 Task: Look for products in the category "Flatbreads" from Outer Aisle only.
Action: Mouse moved to (18, 103)
Screenshot: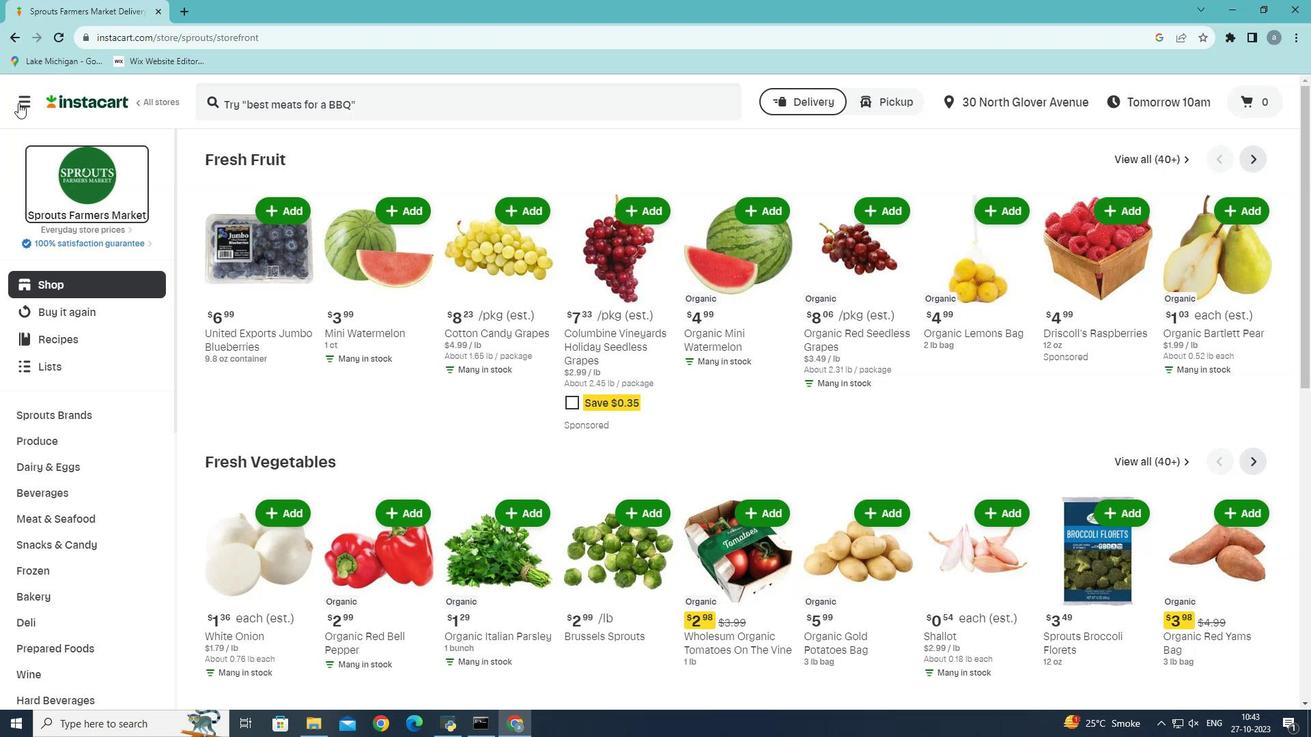 
Action: Mouse pressed left at (18, 103)
Screenshot: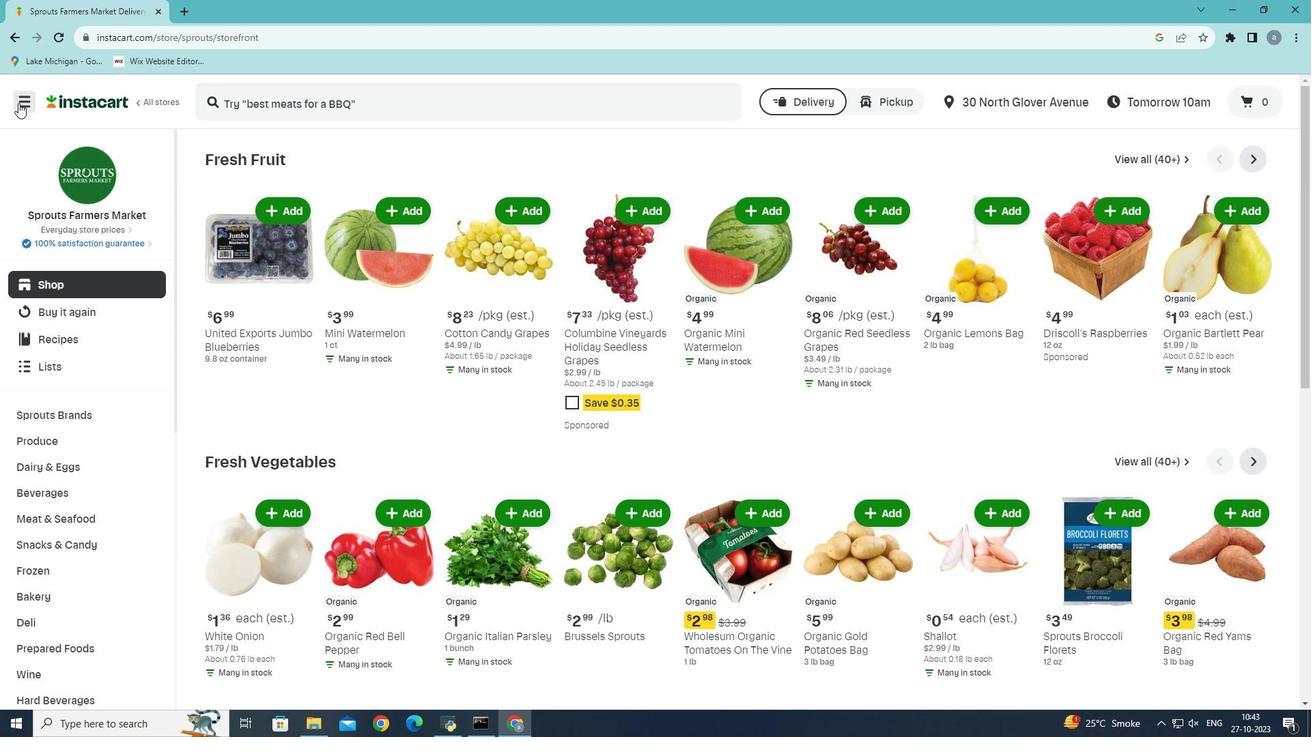 
Action: Mouse moved to (98, 405)
Screenshot: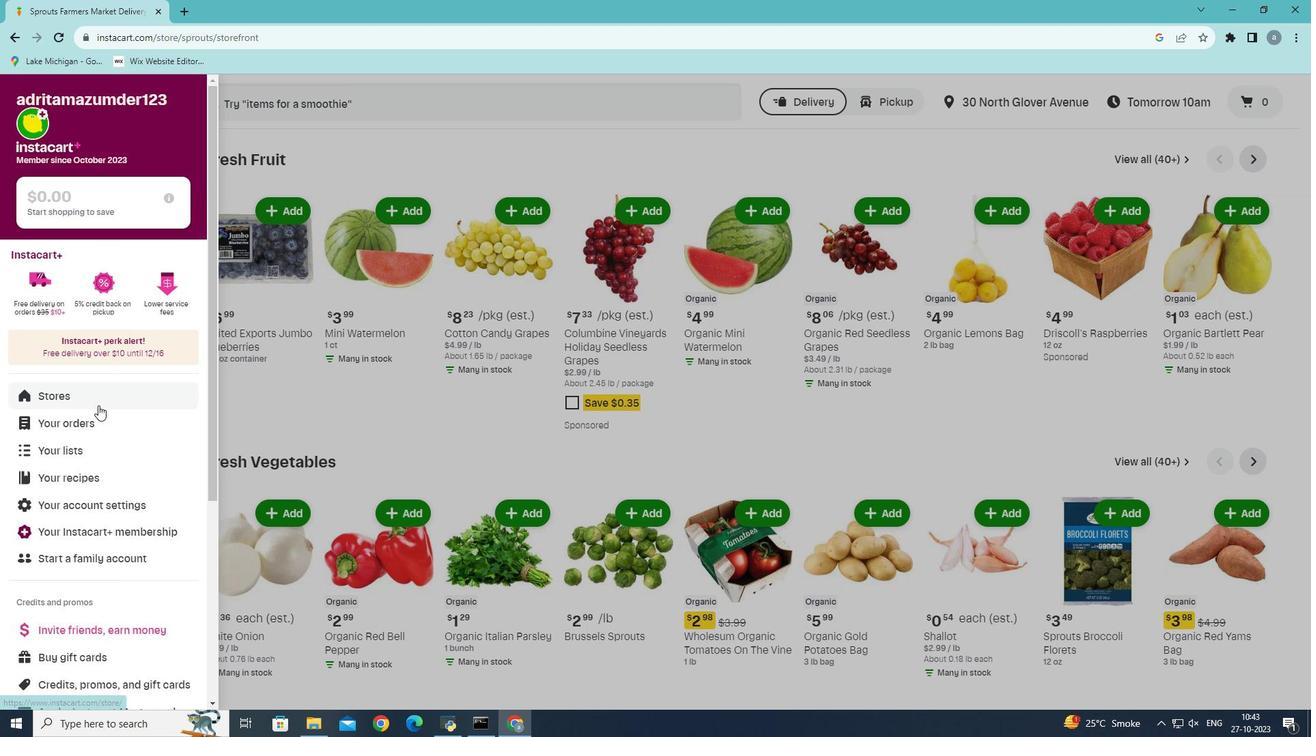 
Action: Mouse pressed left at (98, 405)
Screenshot: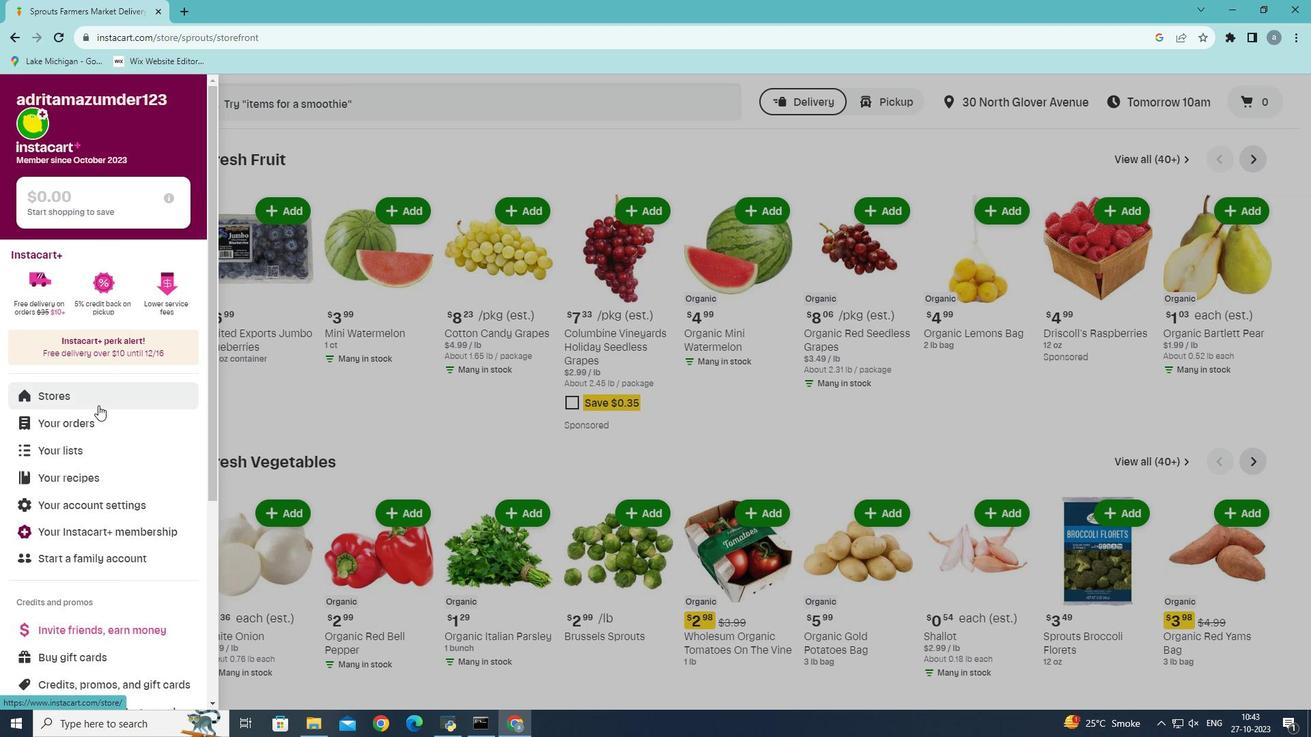 
Action: Mouse moved to (318, 163)
Screenshot: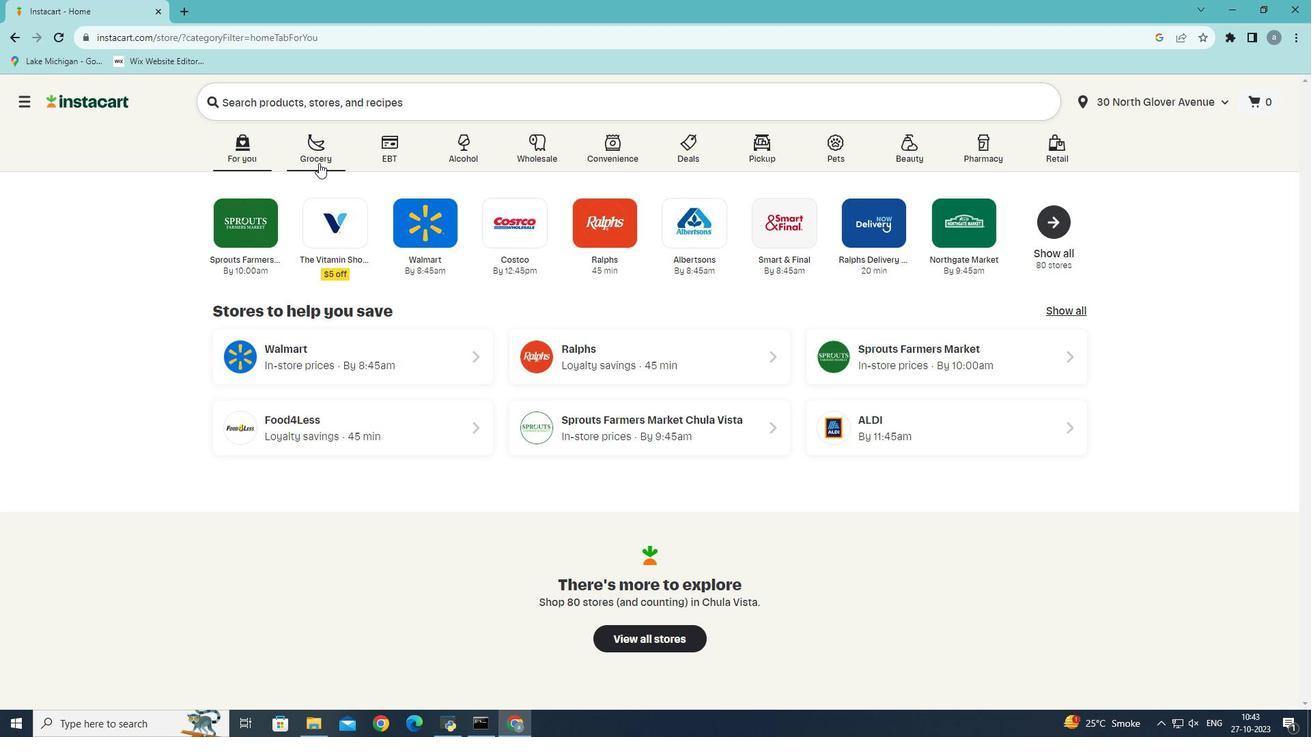 
Action: Mouse pressed left at (318, 163)
Screenshot: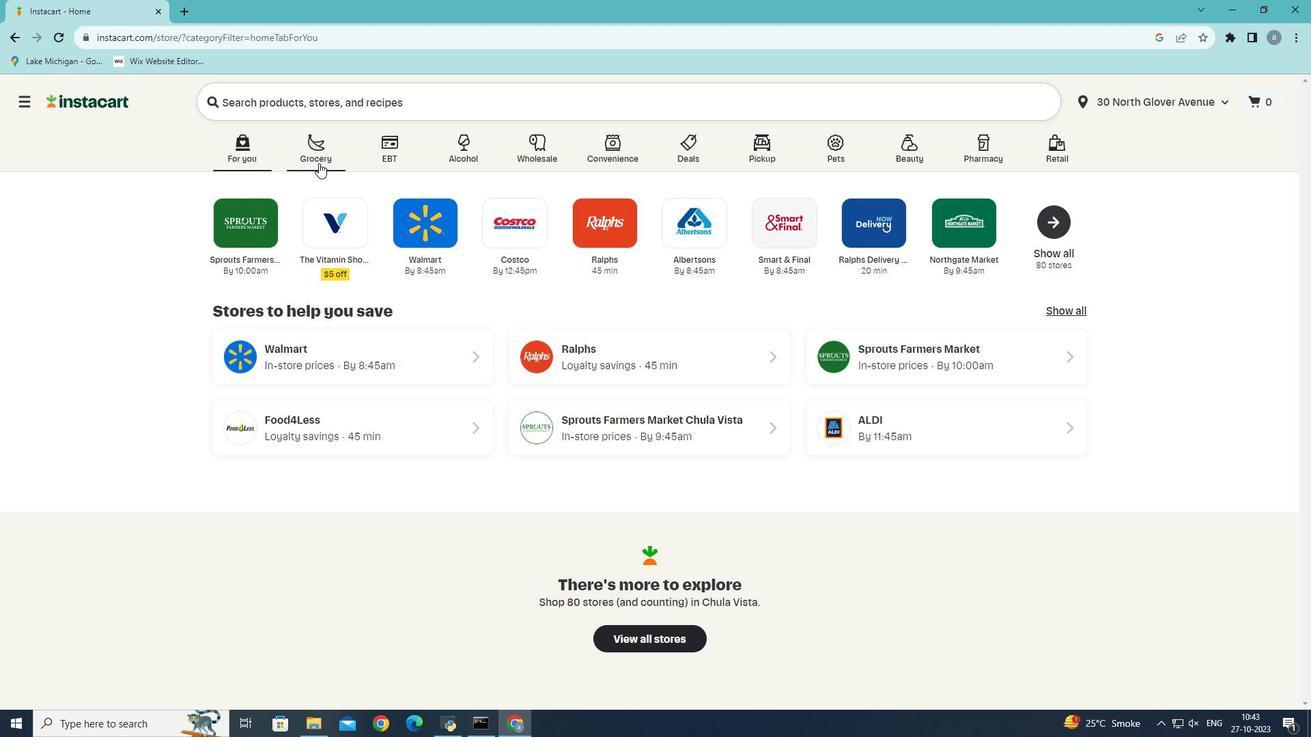 
Action: Mouse moved to (305, 396)
Screenshot: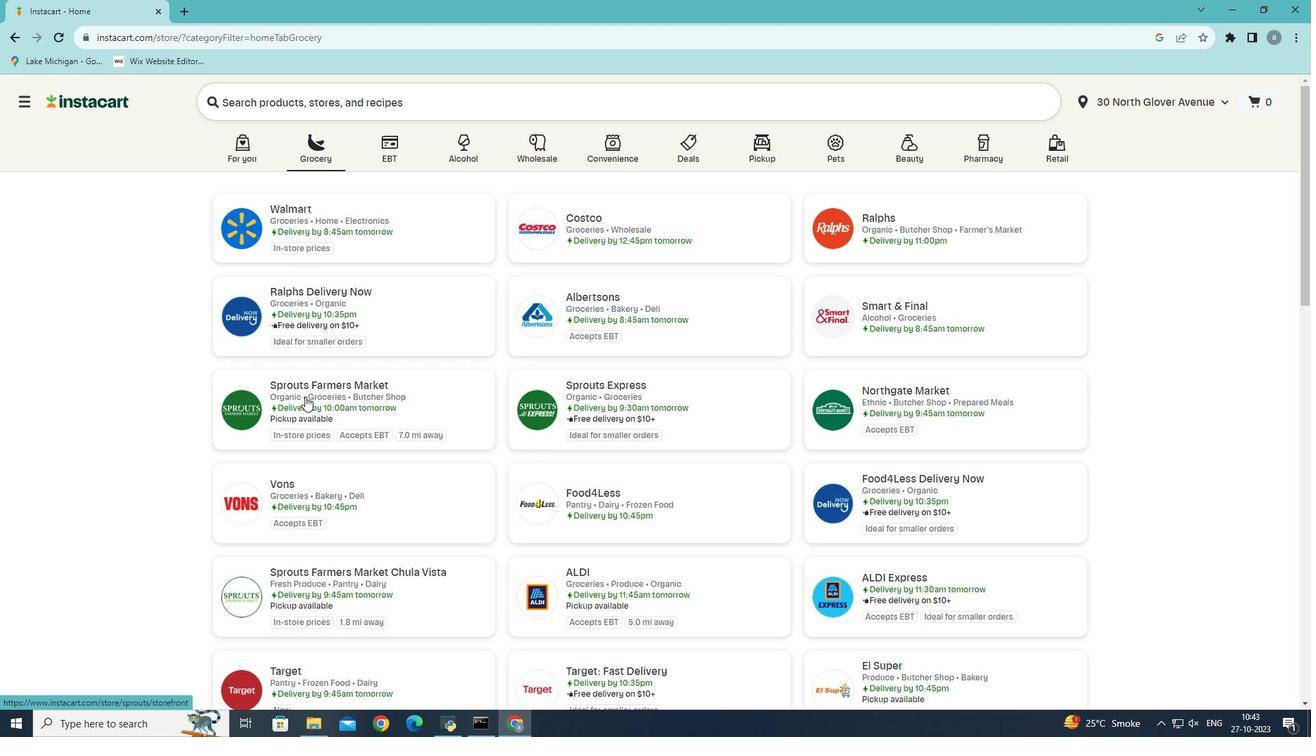 
Action: Mouse pressed left at (305, 396)
Screenshot: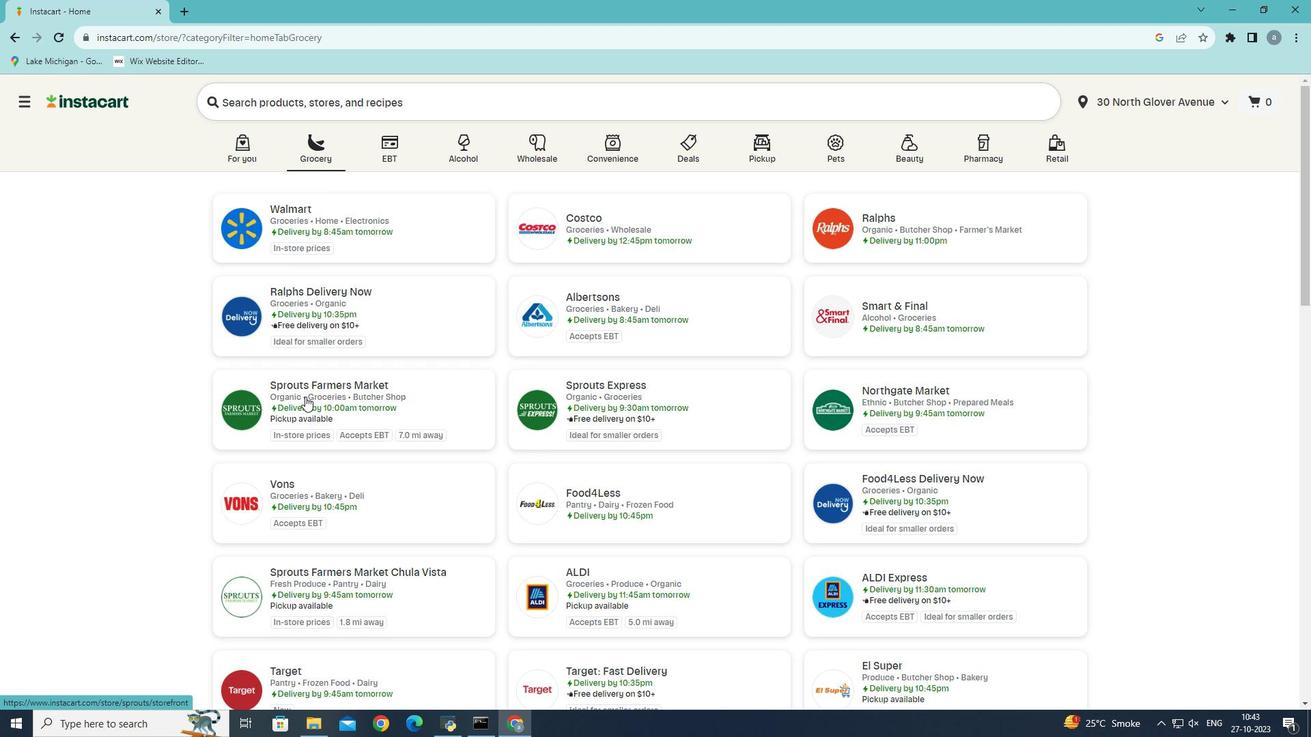 
Action: Mouse moved to (36, 592)
Screenshot: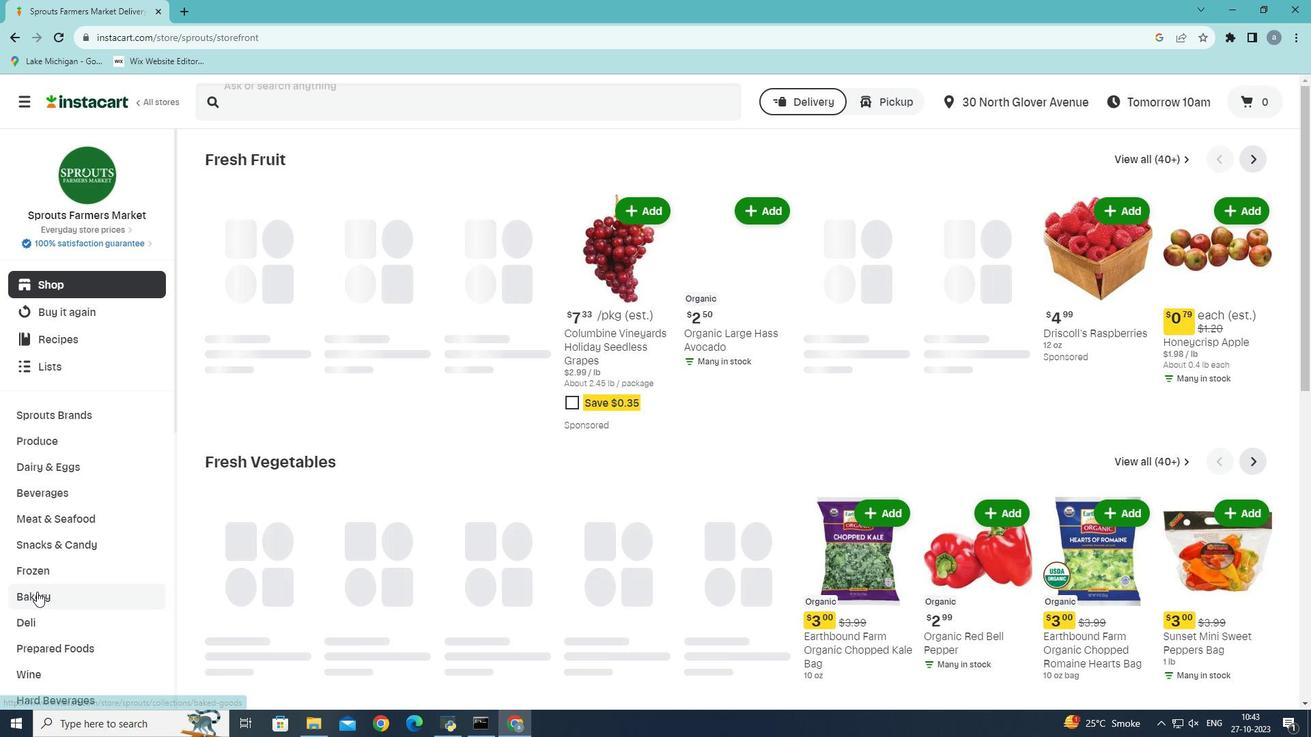 
Action: Mouse pressed left at (36, 592)
Screenshot: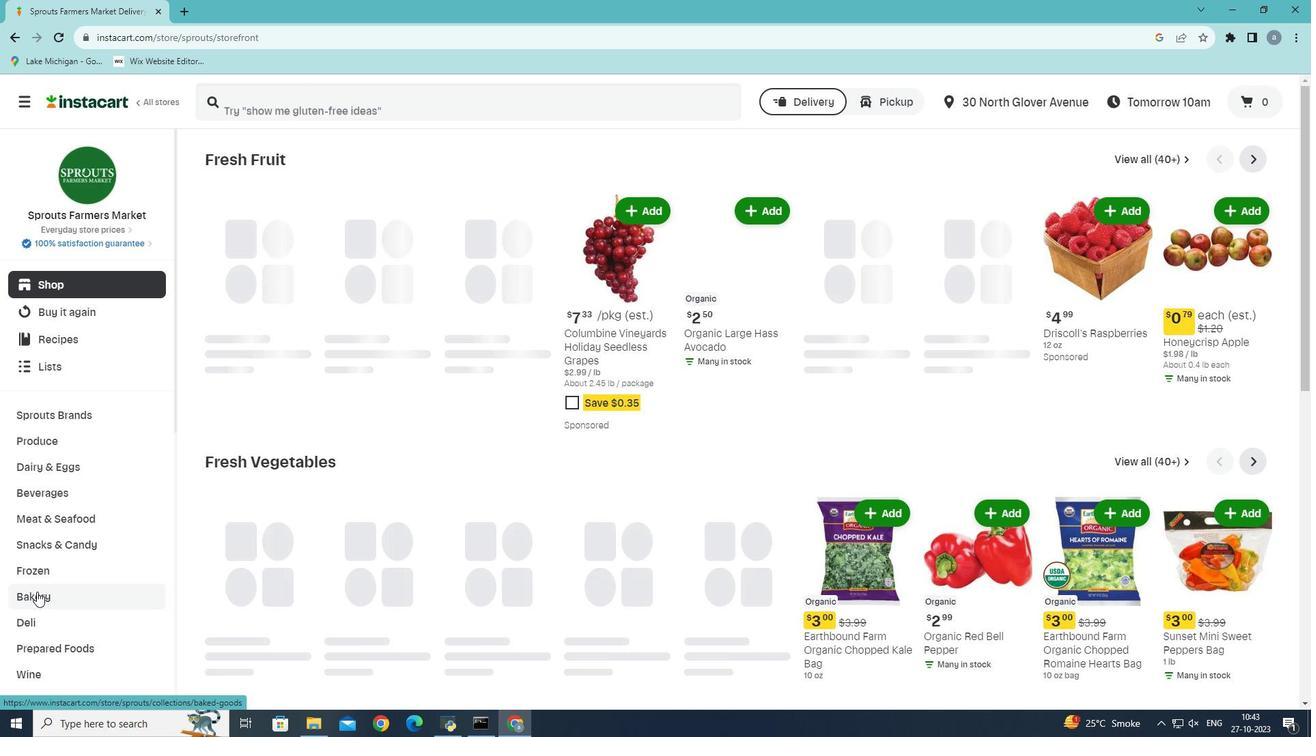 
Action: Mouse moved to (1027, 188)
Screenshot: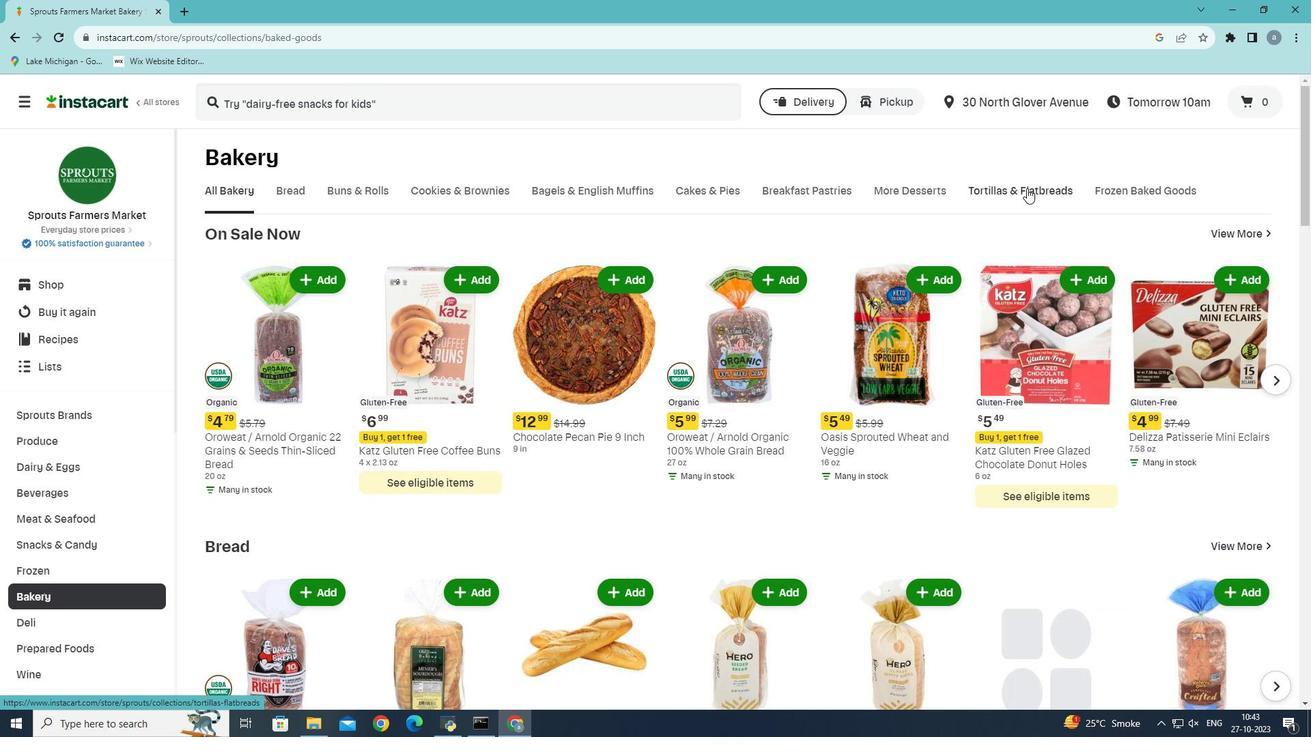 
Action: Mouse pressed left at (1027, 188)
Screenshot: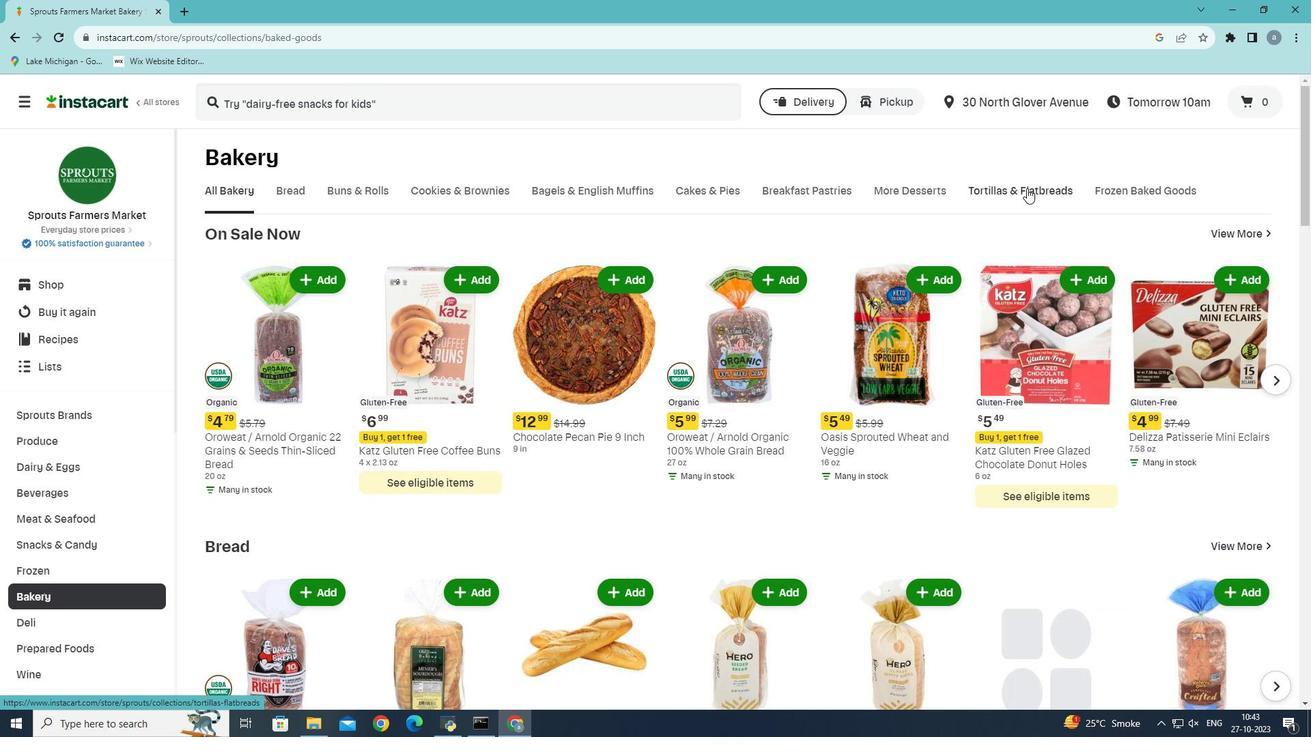 
Action: Mouse moved to (422, 260)
Screenshot: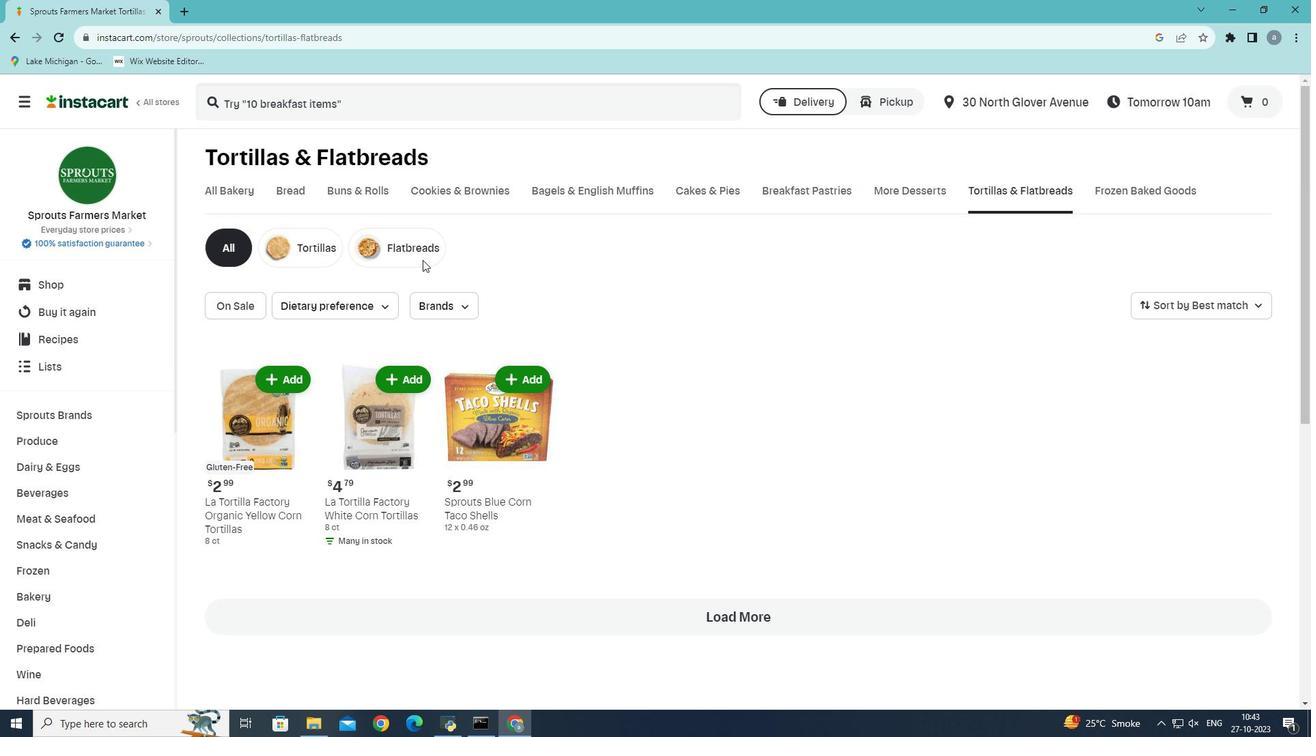 
Action: Mouse pressed left at (422, 260)
Screenshot: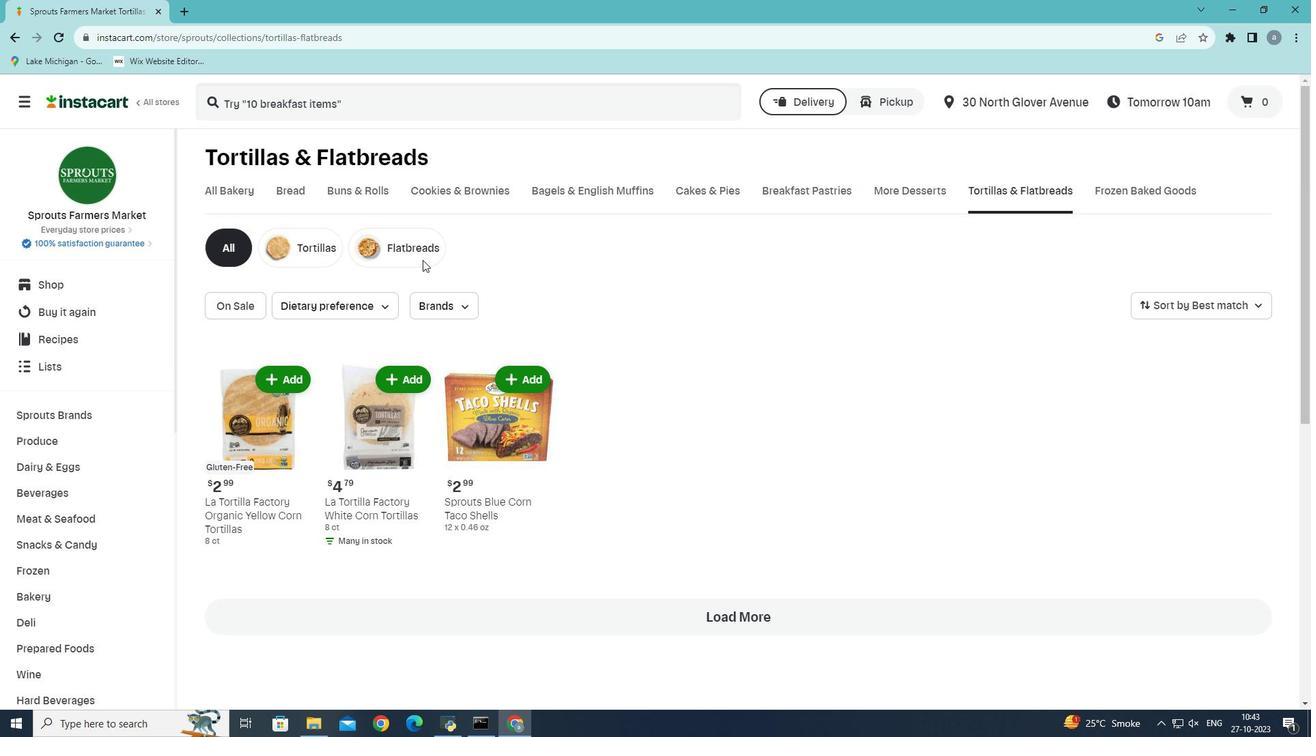 
Action: Mouse moved to (464, 308)
Screenshot: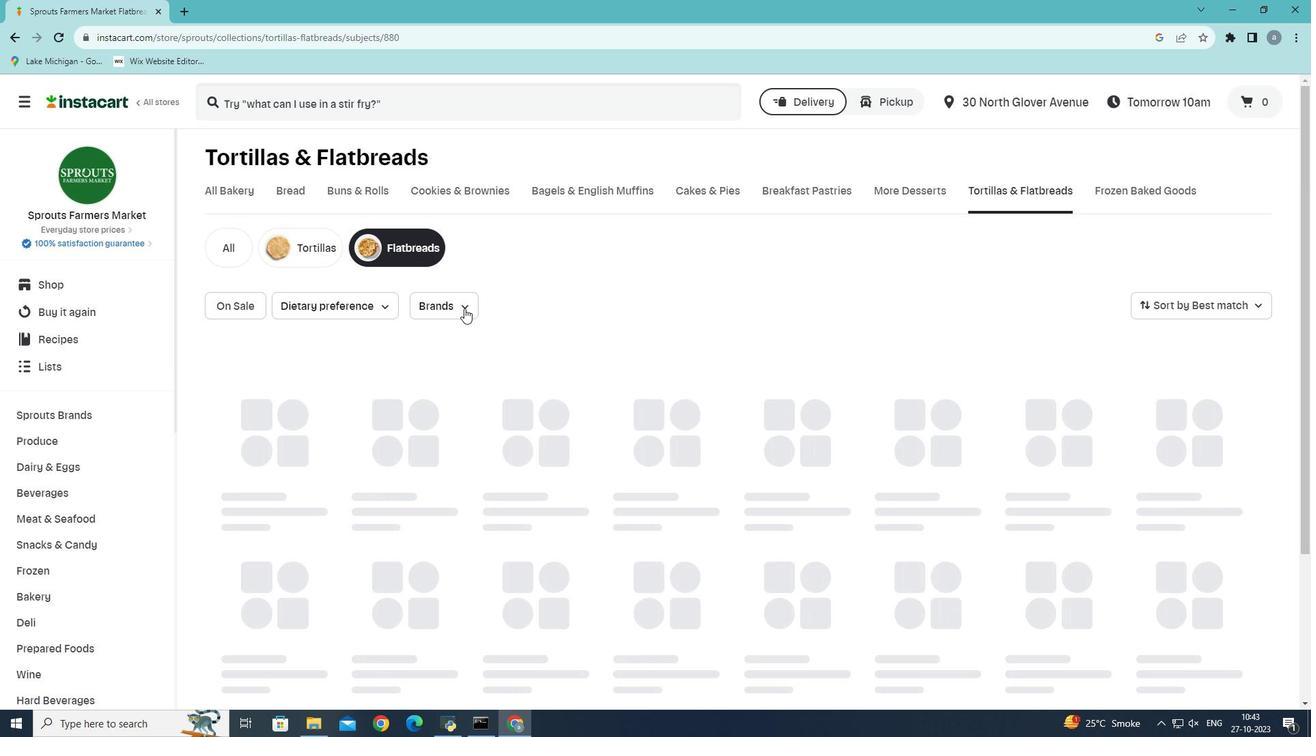 
Action: Mouse pressed left at (464, 308)
Screenshot: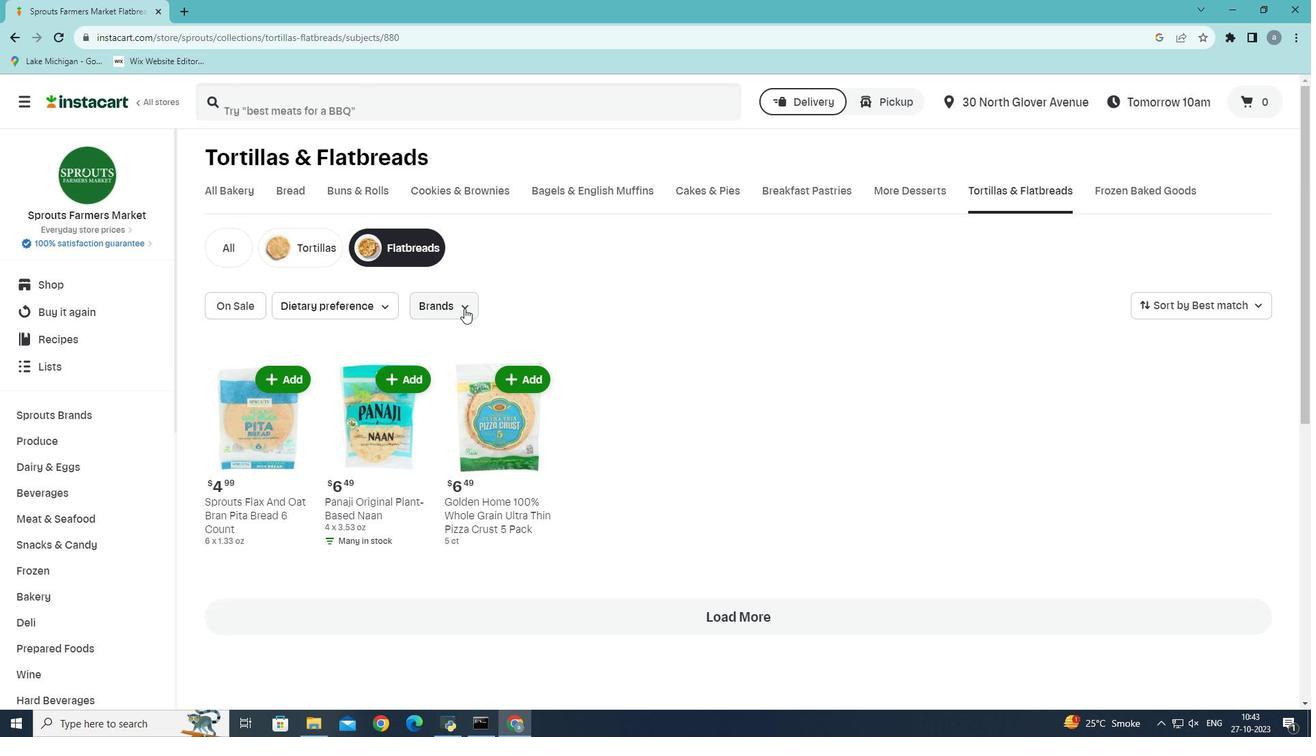 
Action: Mouse moved to (508, 398)
Screenshot: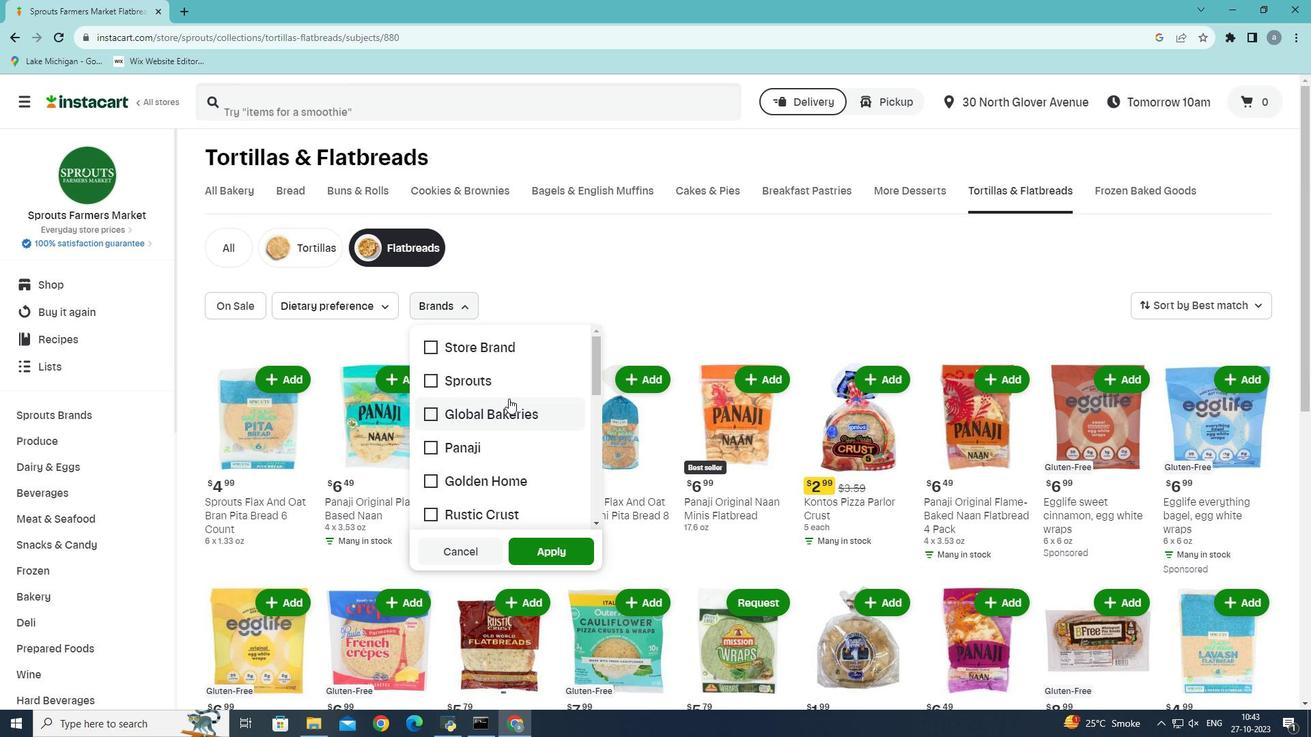 
Action: Mouse scrolled (508, 398) with delta (0, 0)
Screenshot: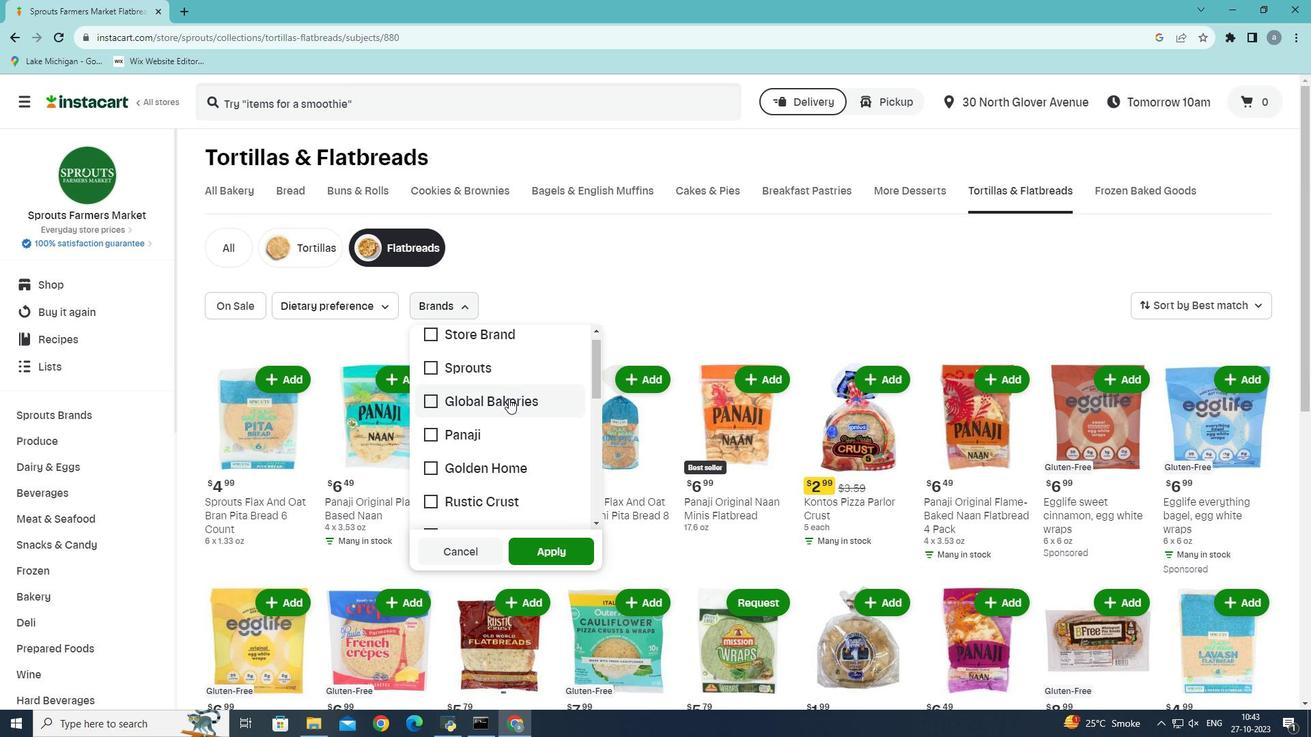 
Action: Mouse scrolled (508, 398) with delta (0, 0)
Screenshot: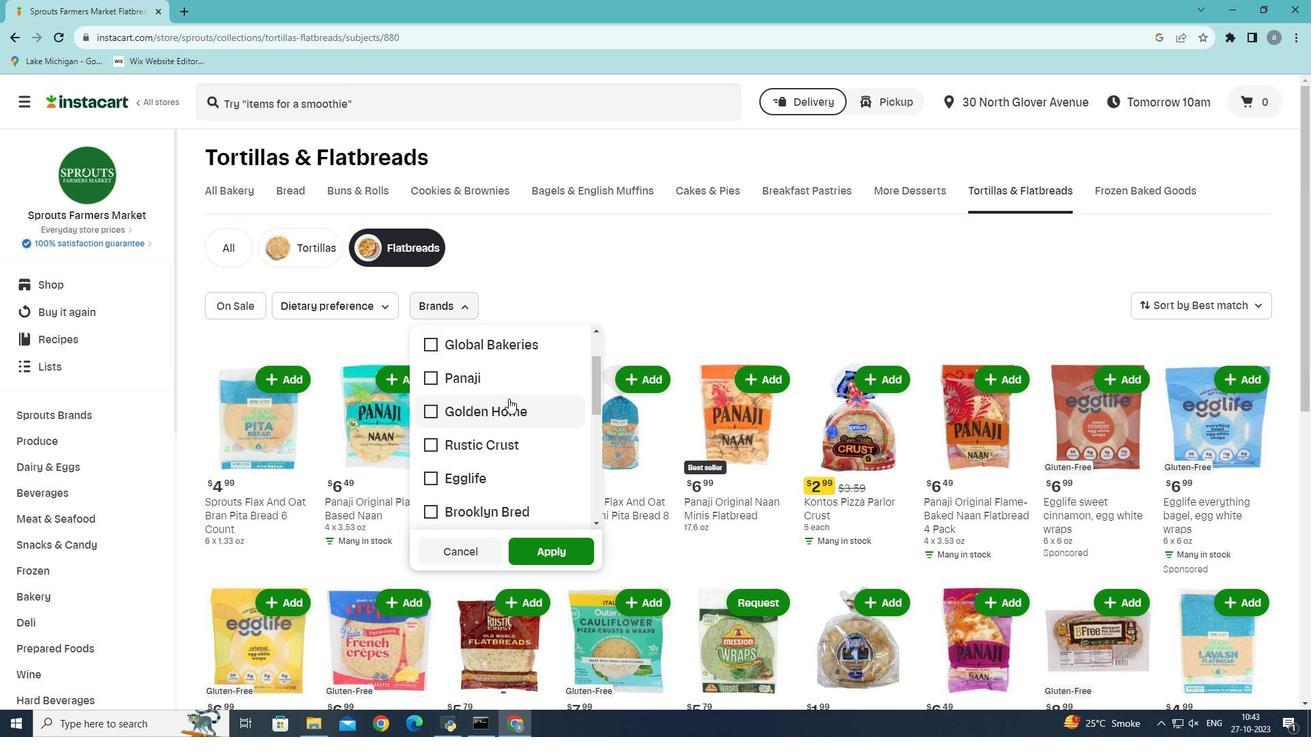 
Action: Mouse scrolled (508, 398) with delta (0, 0)
Screenshot: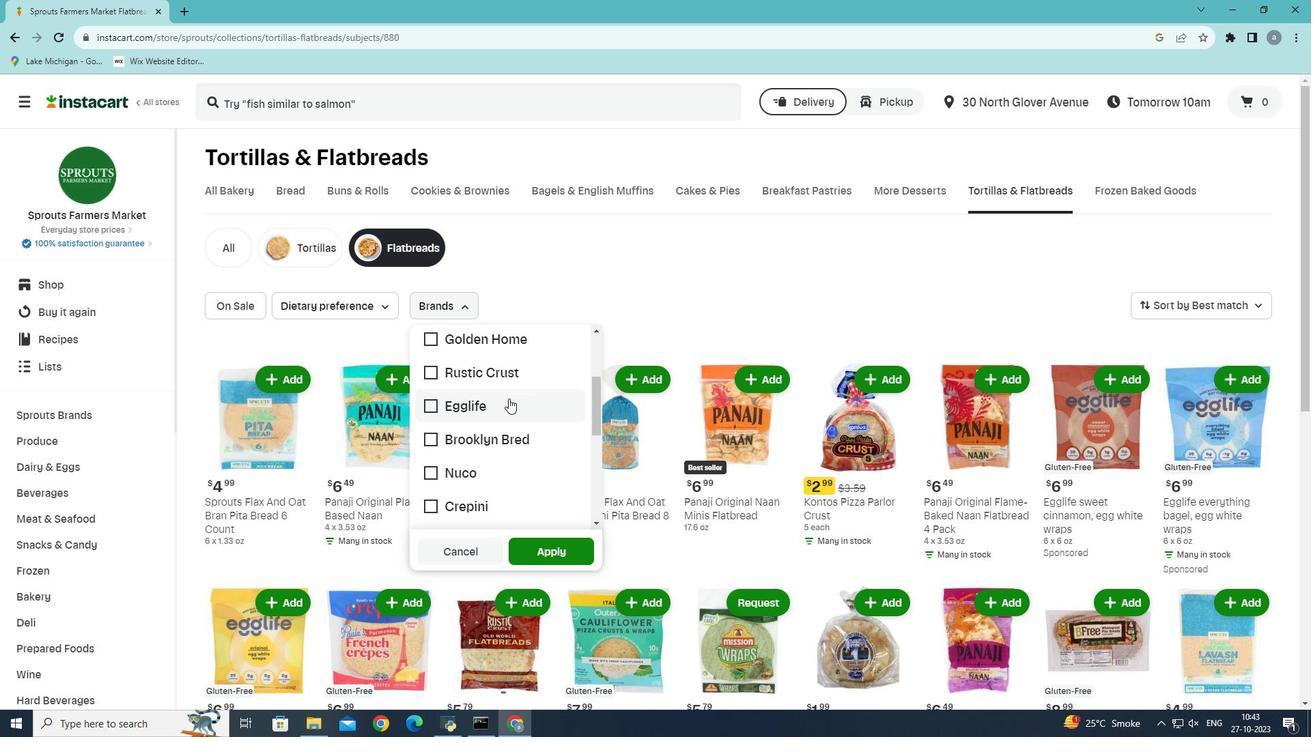 
Action: Mouse moved to (508, 399)
Screenshot: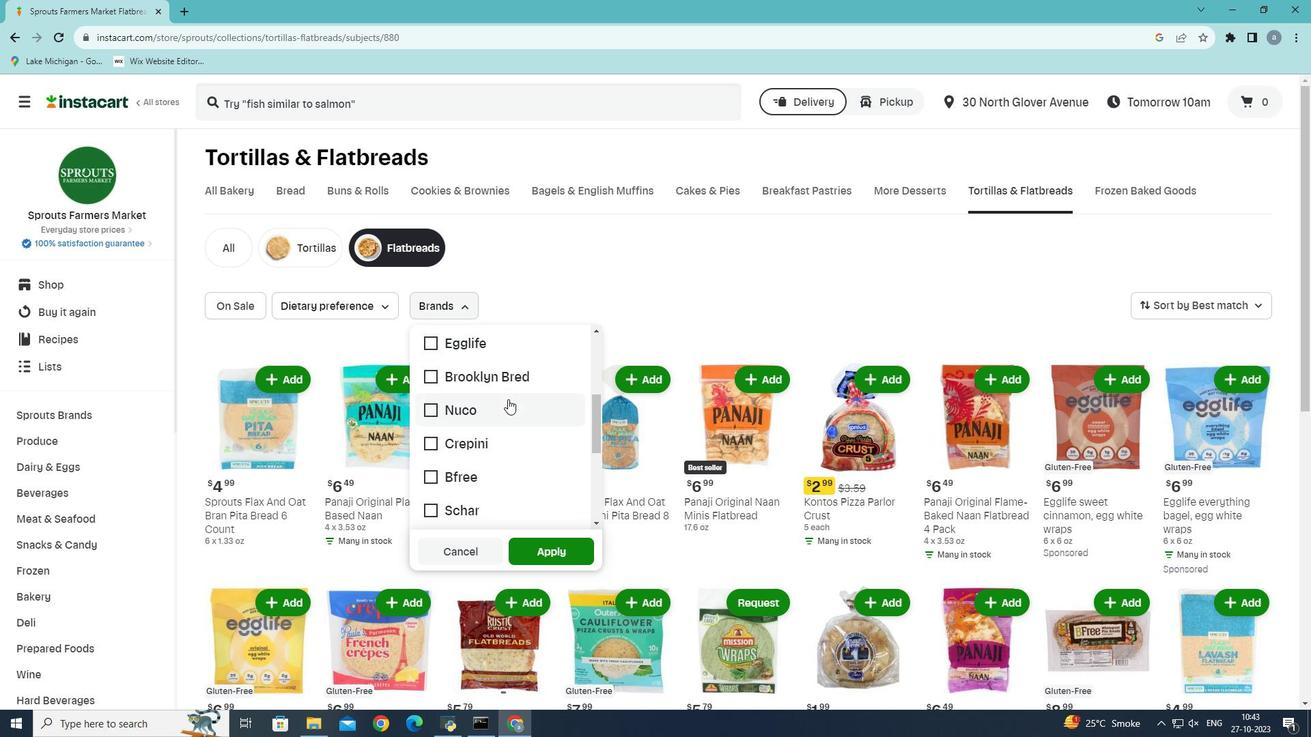 
Action: Mouse scrolled (508, 398) with delta (0, 0)
Screenshot: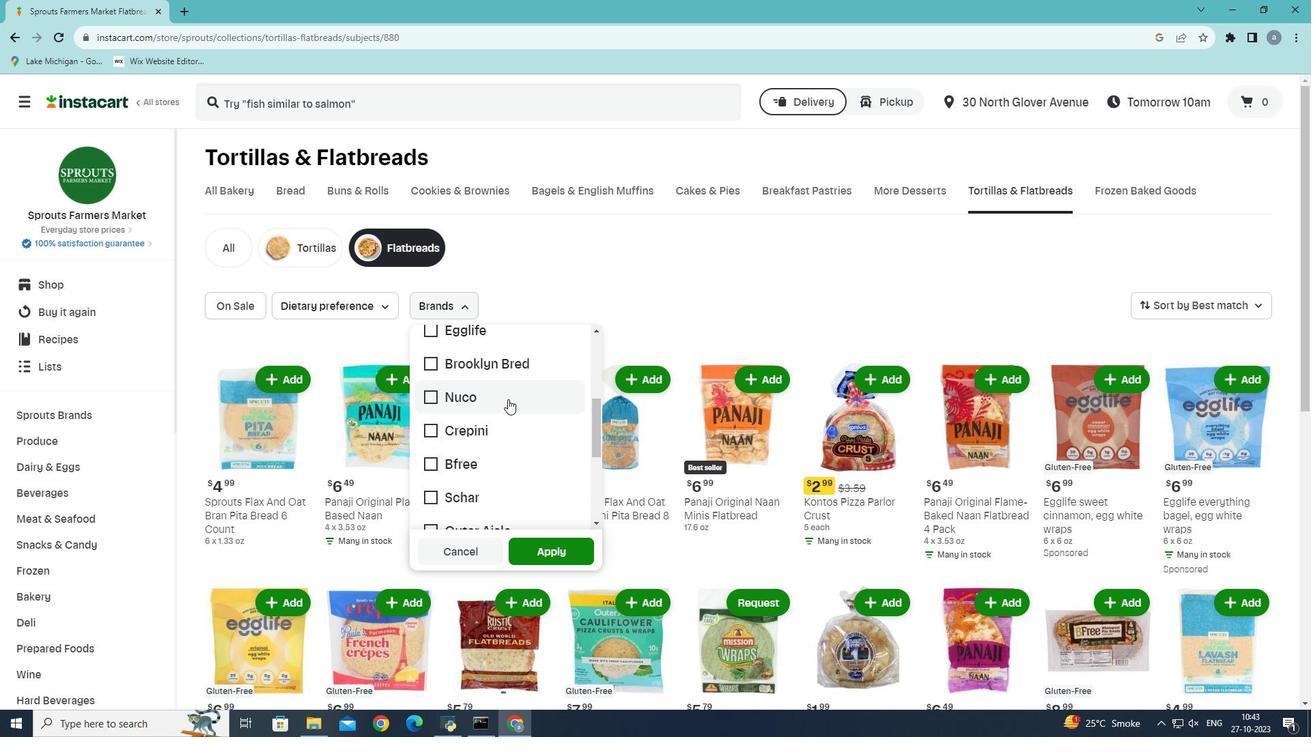 
Action: Mouse moved to (507, 400)
Screenshot: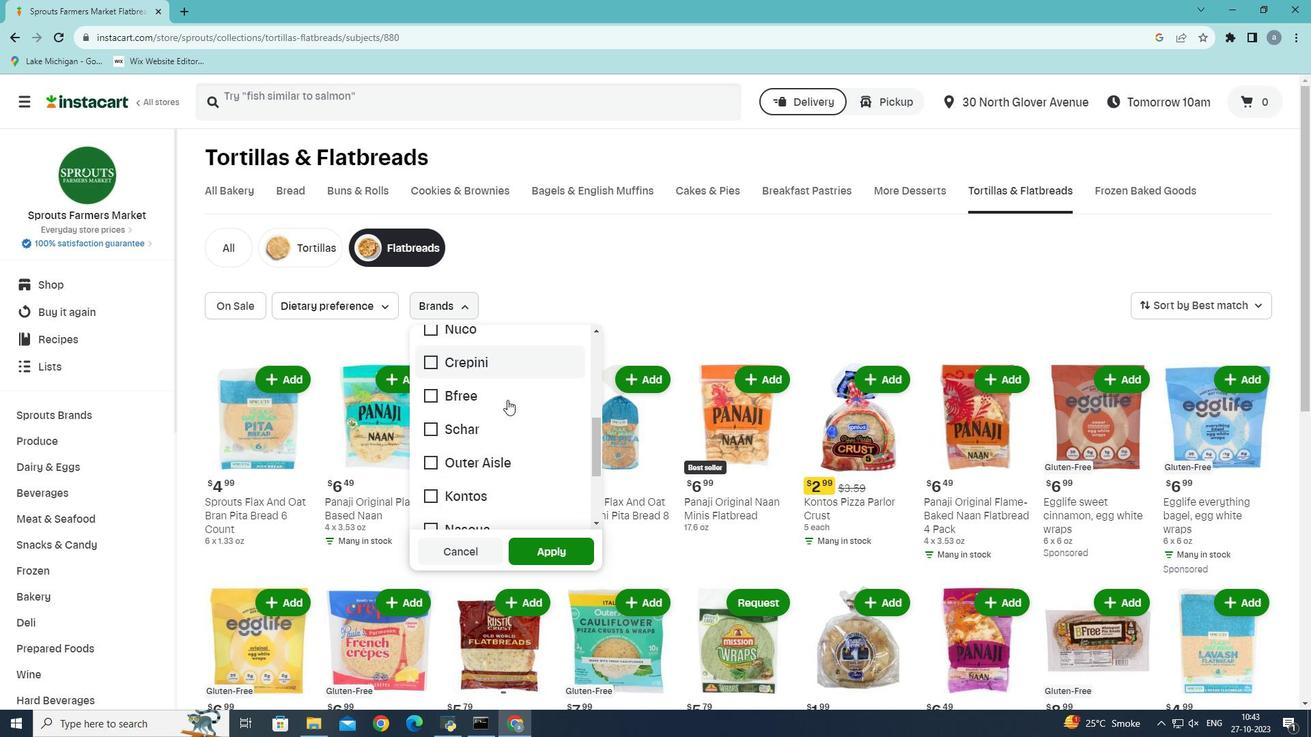 
Action: Mouse scrolled (507, 399) with delta (0, 0)
Screenshot: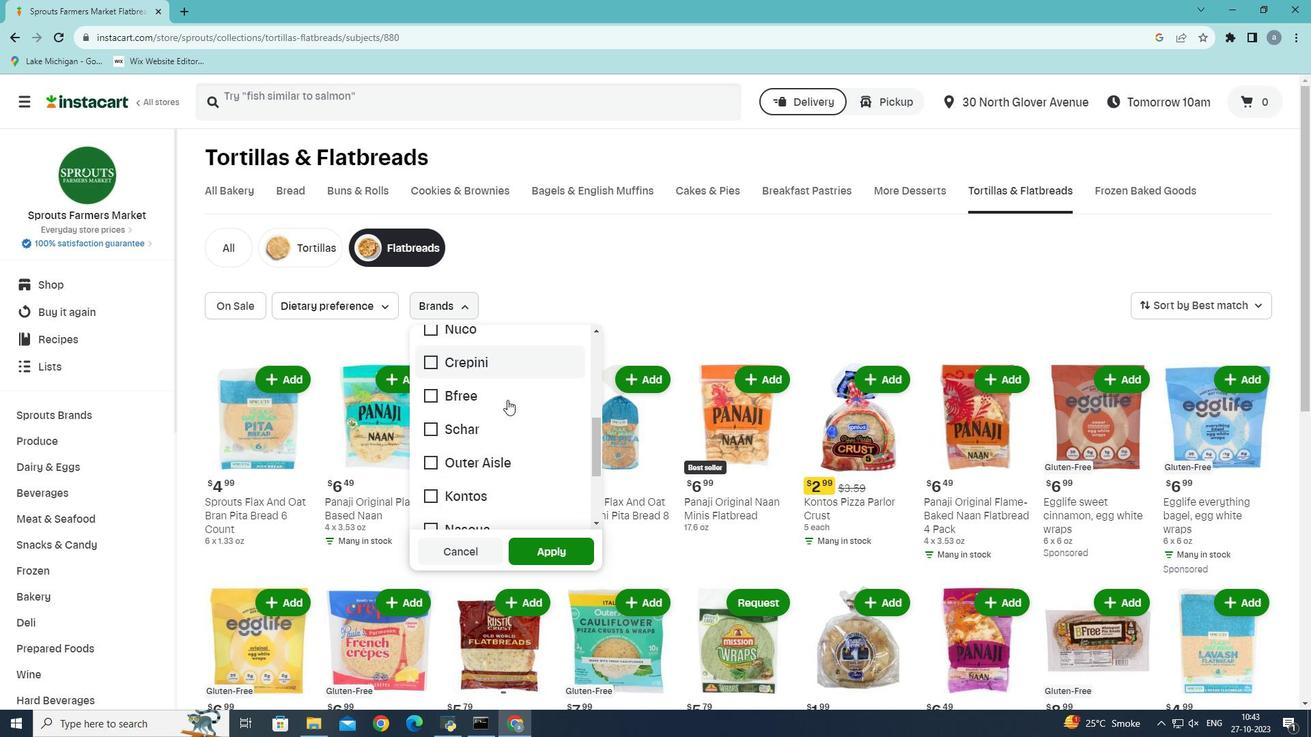 
Action: Mouse scrolled (507, 399) with delta (0, 0)
Screenshot: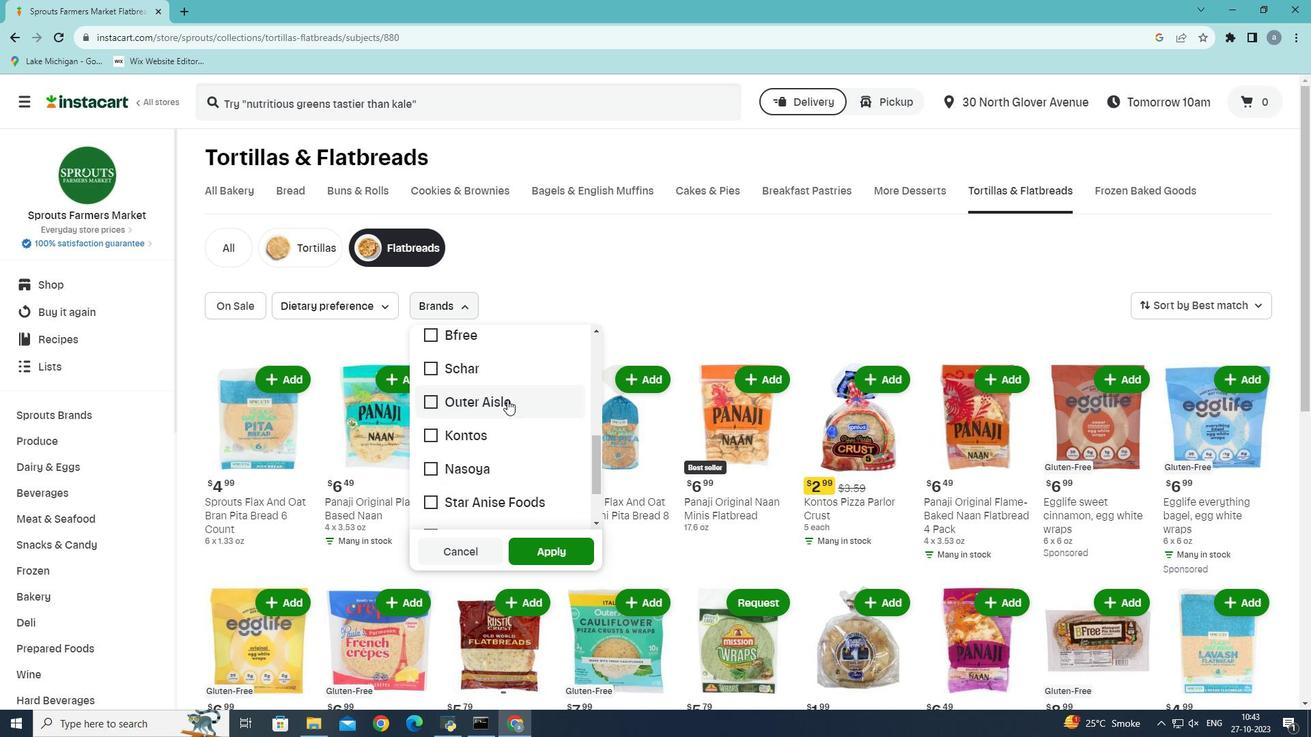 
Action: Mouse scrolled (507, 399) with delta (0, 0)
Screenshot: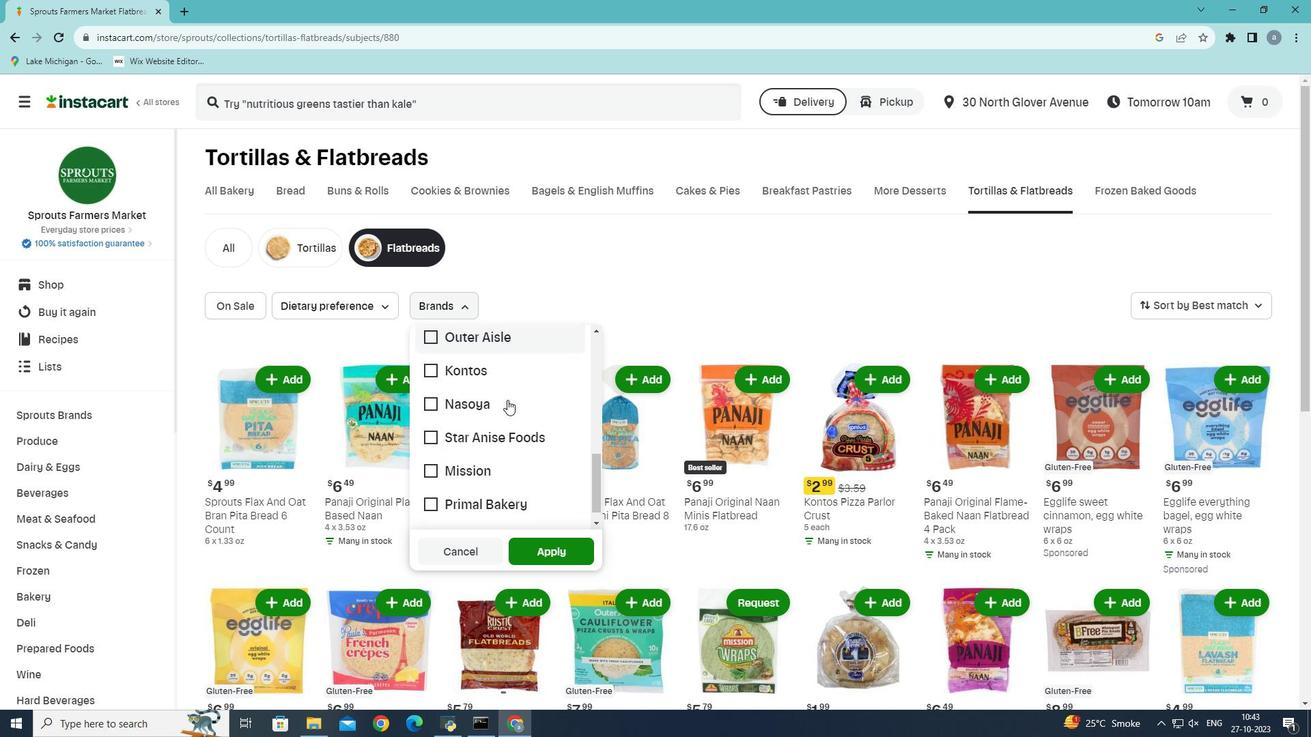 
Action: Mouse scrolled (507, 399) with delta (0, 0)
Screenshot: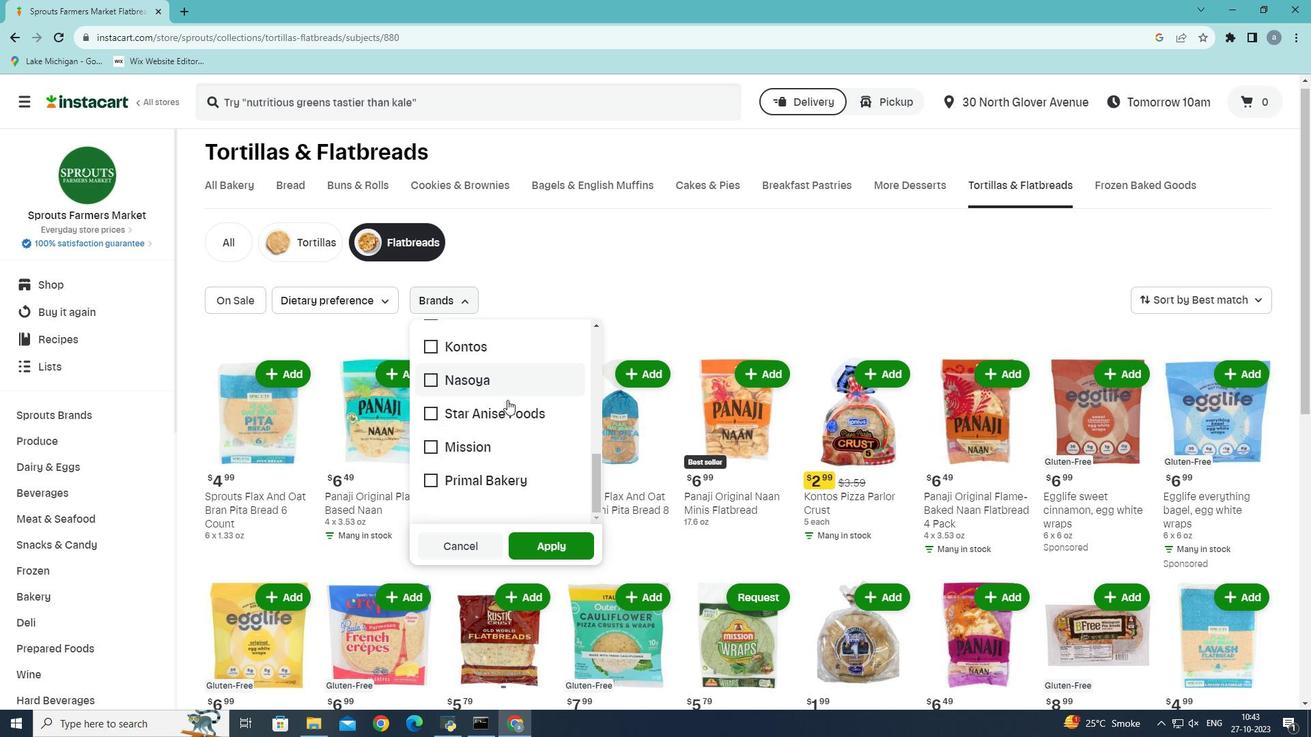 
Action: Mouse scrolled (507, 399) with delta (0, 0)
Screenshot: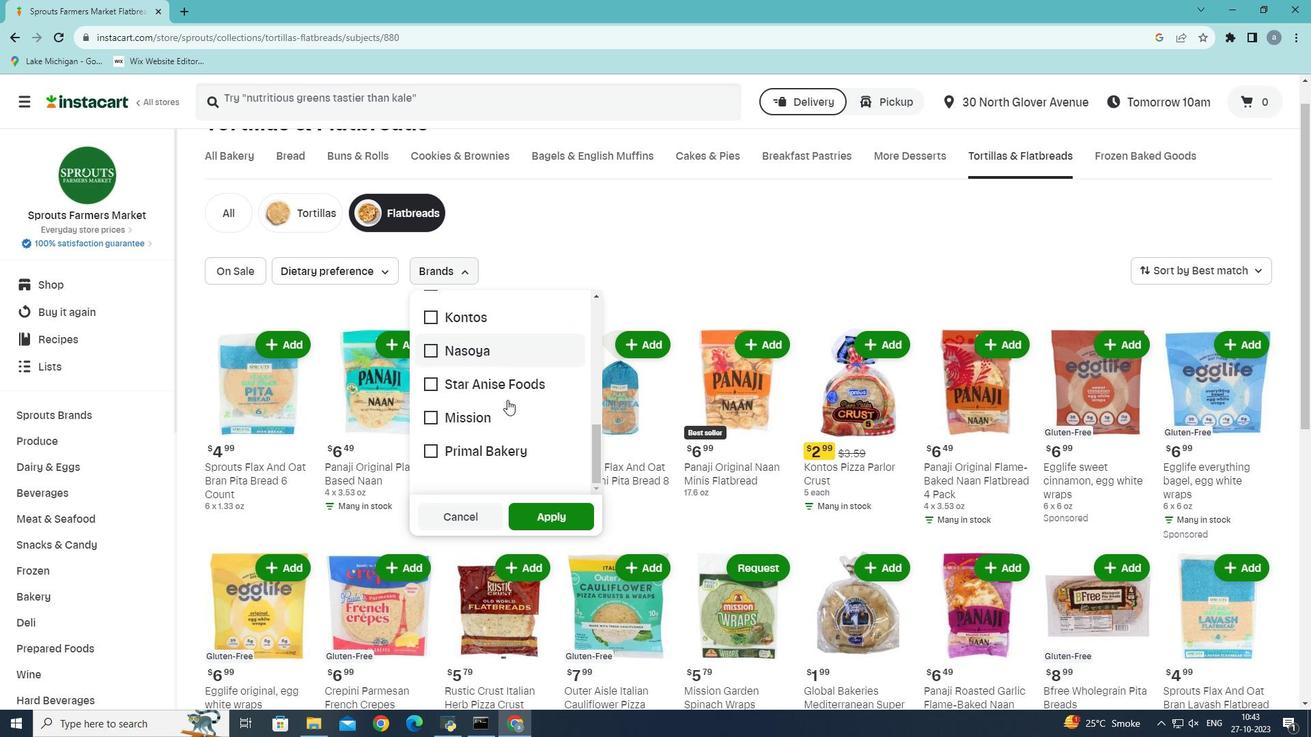 
Action: Mouse scrolled (507, 400) with delta (0, 0)
Screenshot: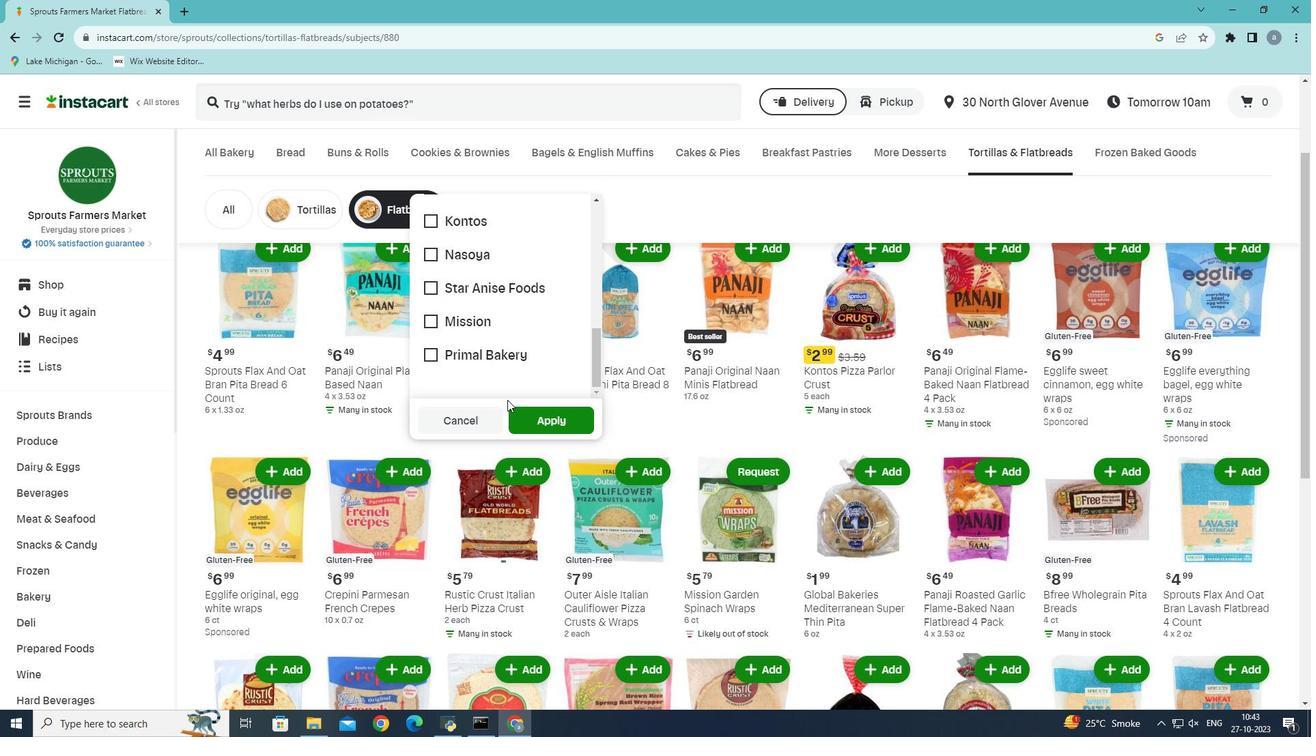 
Action: Mouse moved to (510, 376)
Screenshot: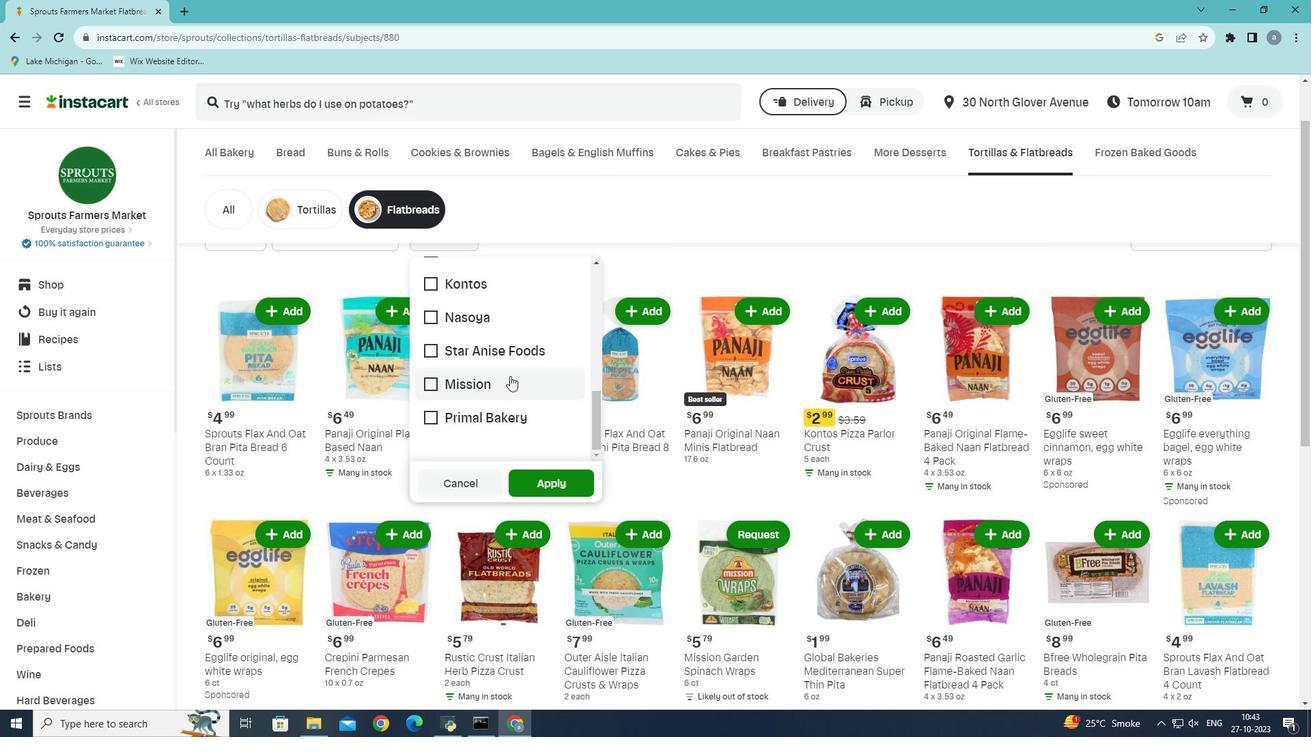 
Action: Mouse scrolled (510, 376) with delta (0, 0)
Screenshot: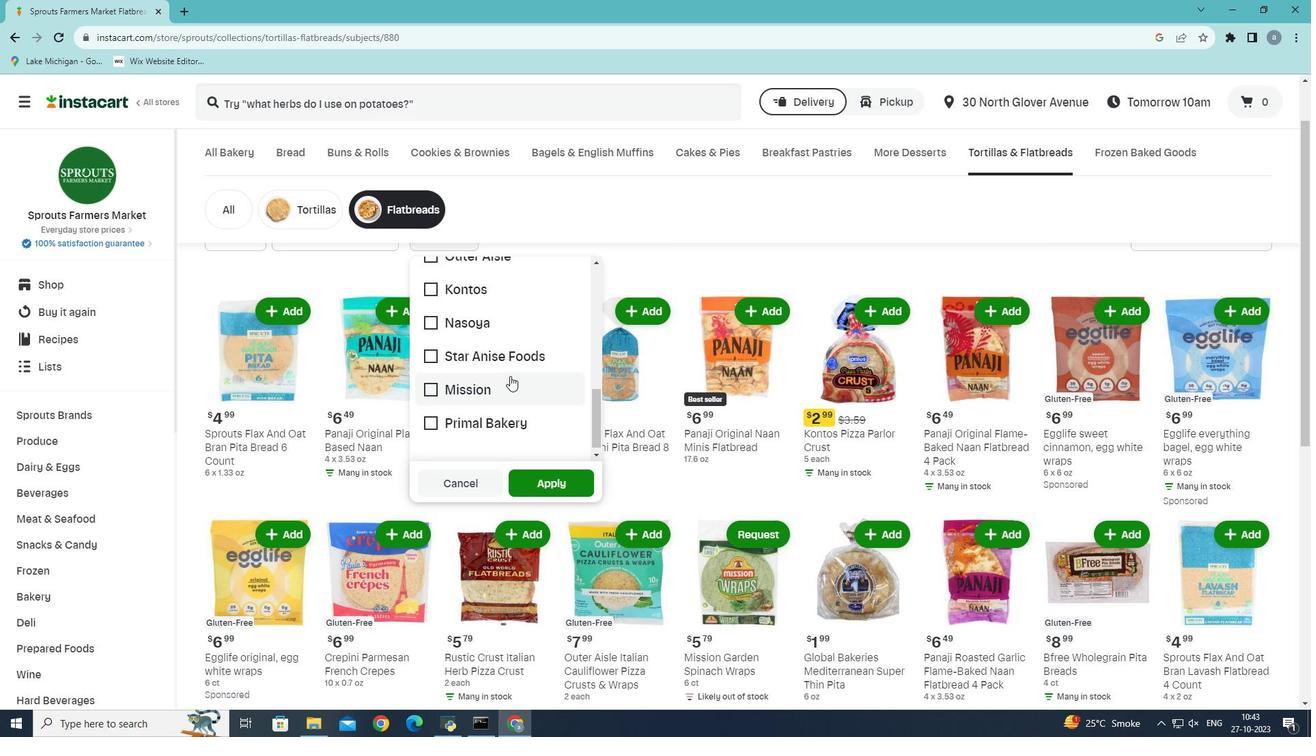
Action: Mouse moved to (439, 314)
Screenshot: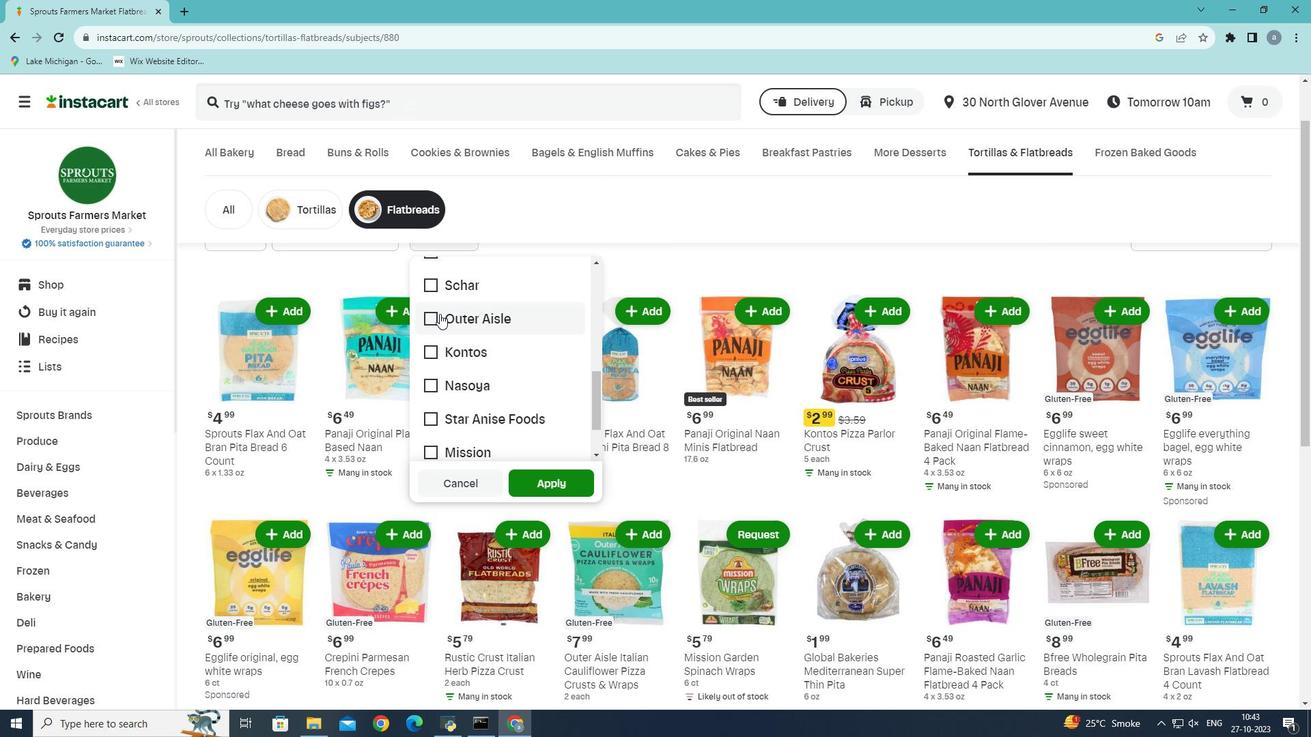 
Action: Mouse pressed left at (439, 314)
Screenshot: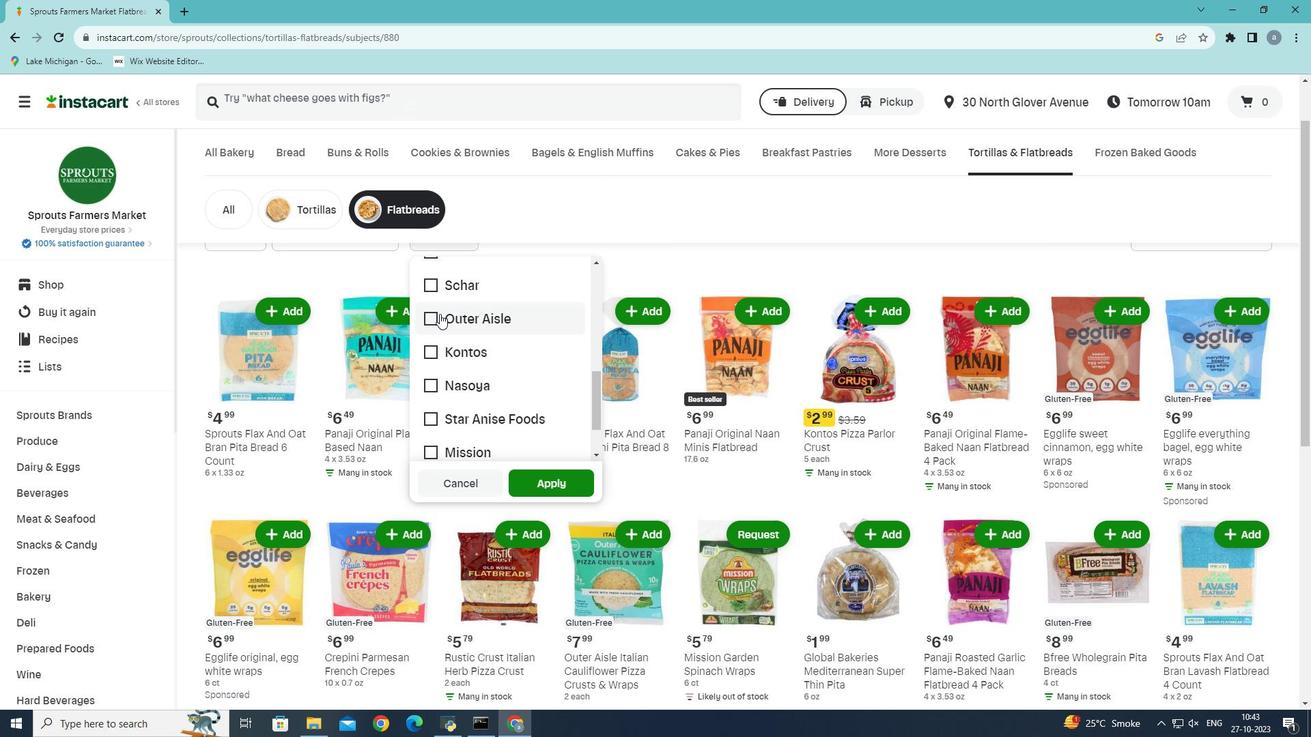 
Action: Mouse moved to (557, 479)
Screenshot: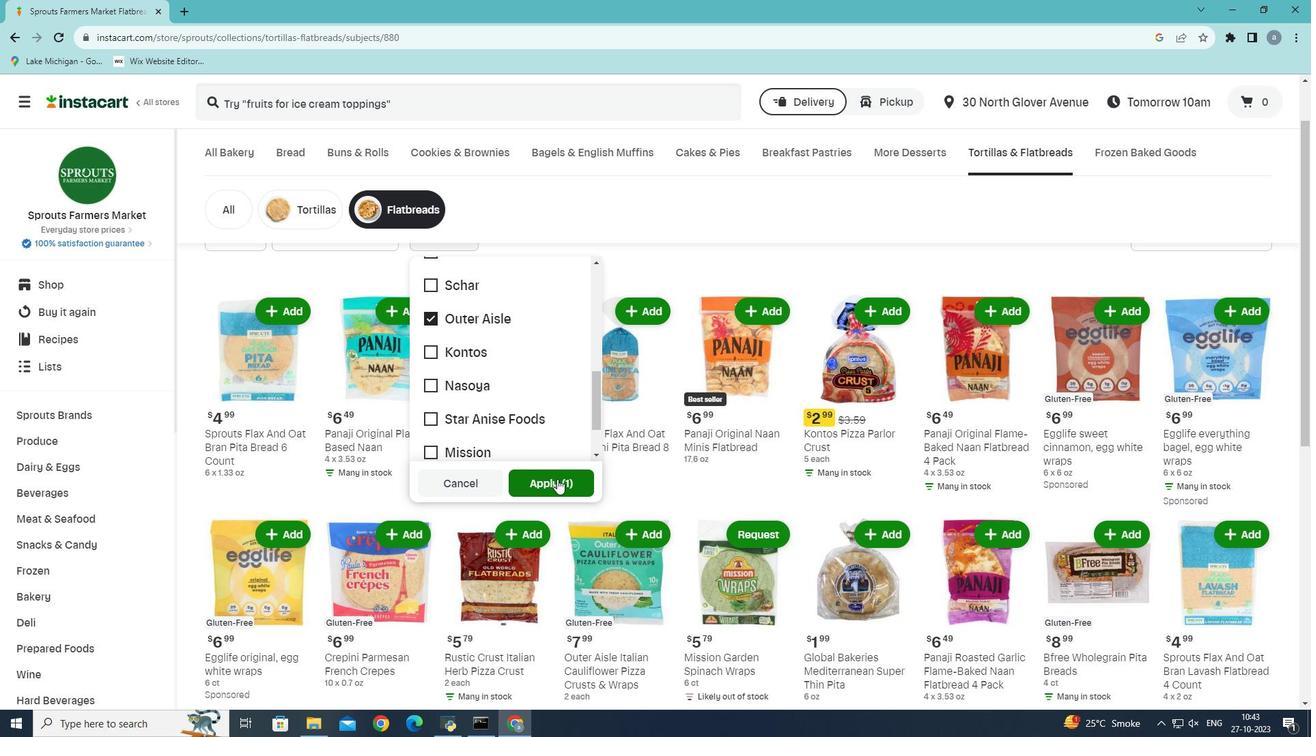 
Action: Mouse pressed left at (557, 479)
Screenshot: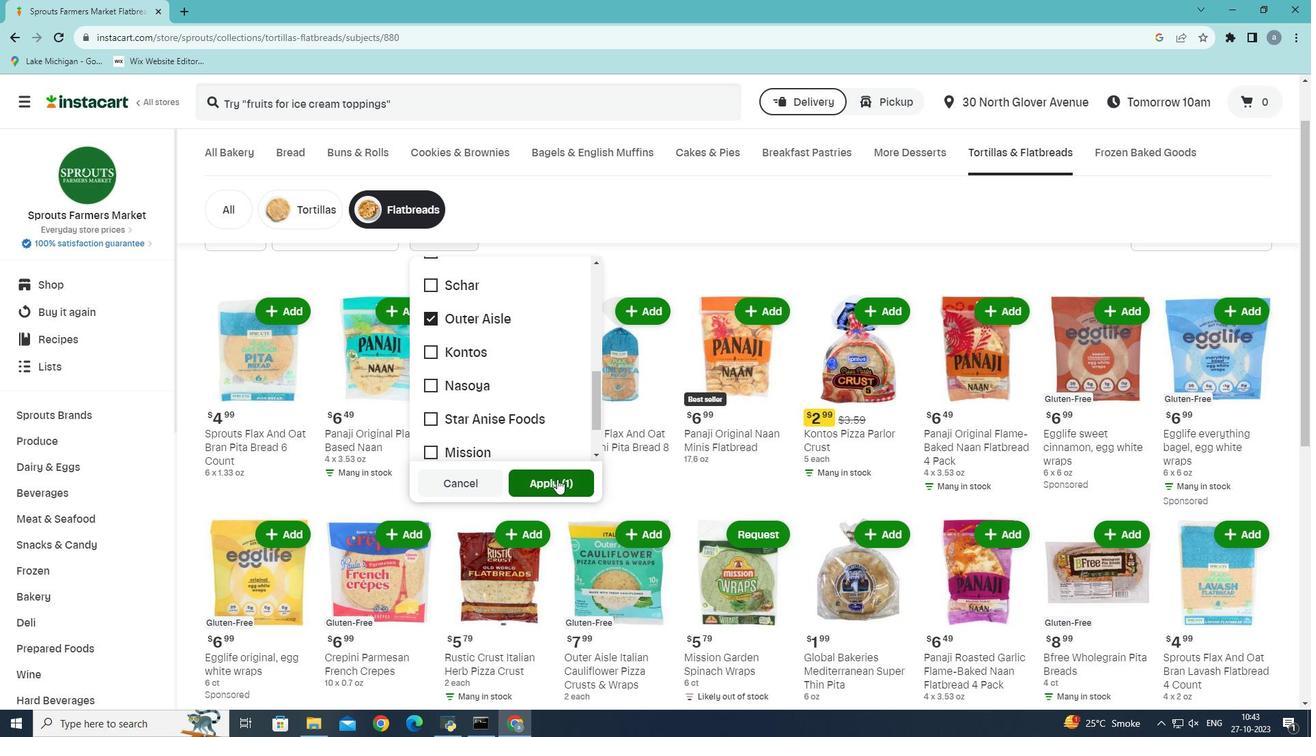 
Action: Mouse moved to (547, 292)
Screenshot: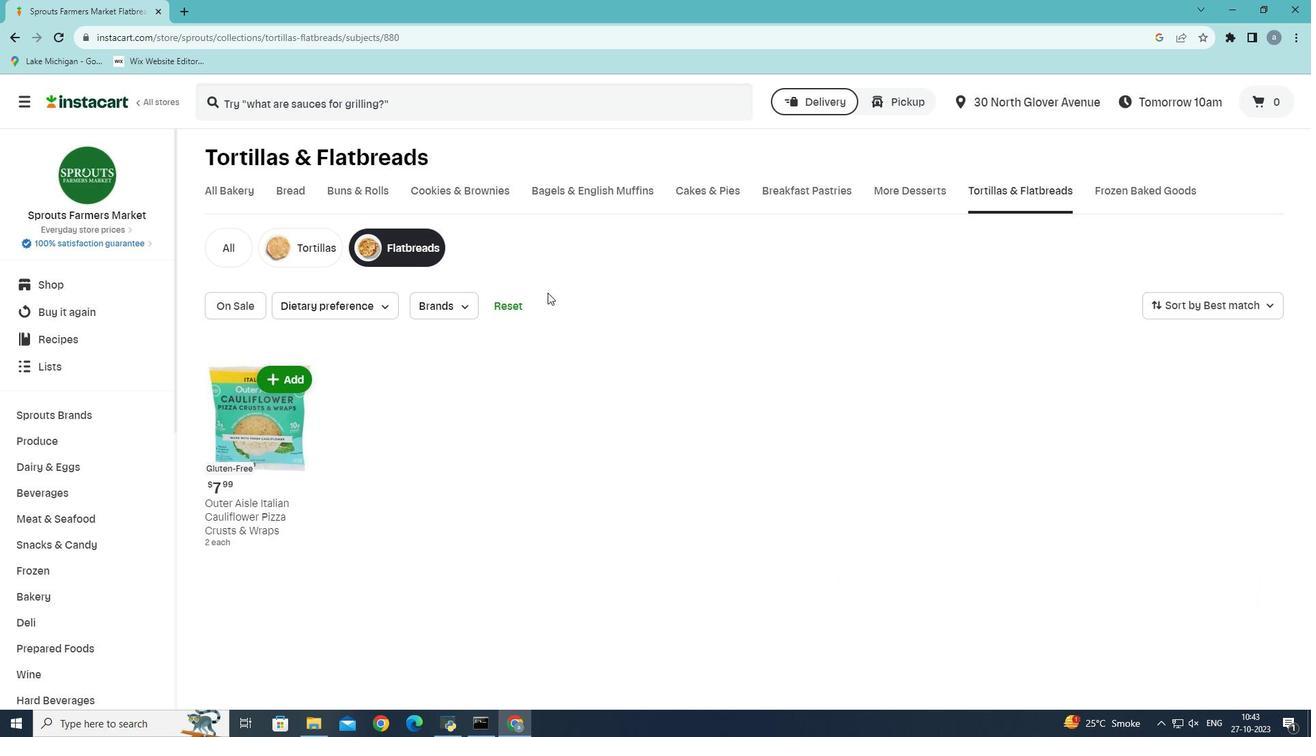 
